 Task: In the Contact  AlexaDavis113@warnermedia.com, Create email and send with subject: 'Step into the Future: Discover Our Cutting-Edge Solution', and with mail content 'Hello,_x000D_
Welcome to a new era of excellence. Discover the tools and resources that will redefine your industry and set you on a path to greatness._x000D_
Thanks & Regards', attach the document: Proposal.doc and insert image: visitingcard.jpg. Below Thanks & Regards, write snapchat and insert the URL: 'www.snapchat.com'. Mark checkbox to create task to follow up : In 3 business days . Logged in from softage.3@softage.net
Action: Mouse moved to (68, 76)
Screenshot: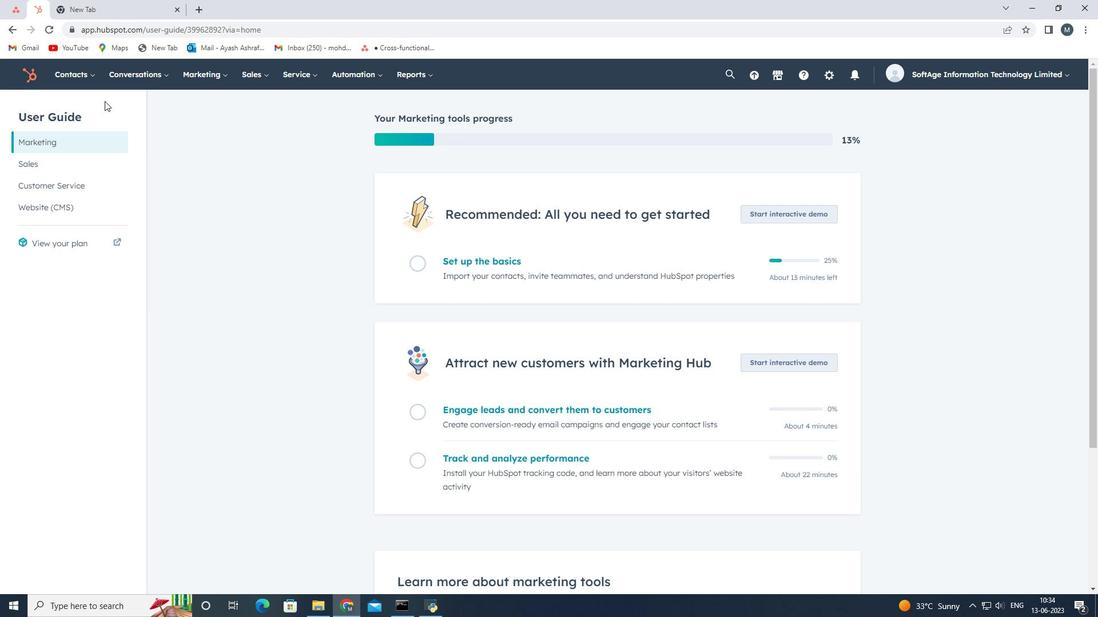 
Action: Mouse pressed left at (68, 76)
Screenshot: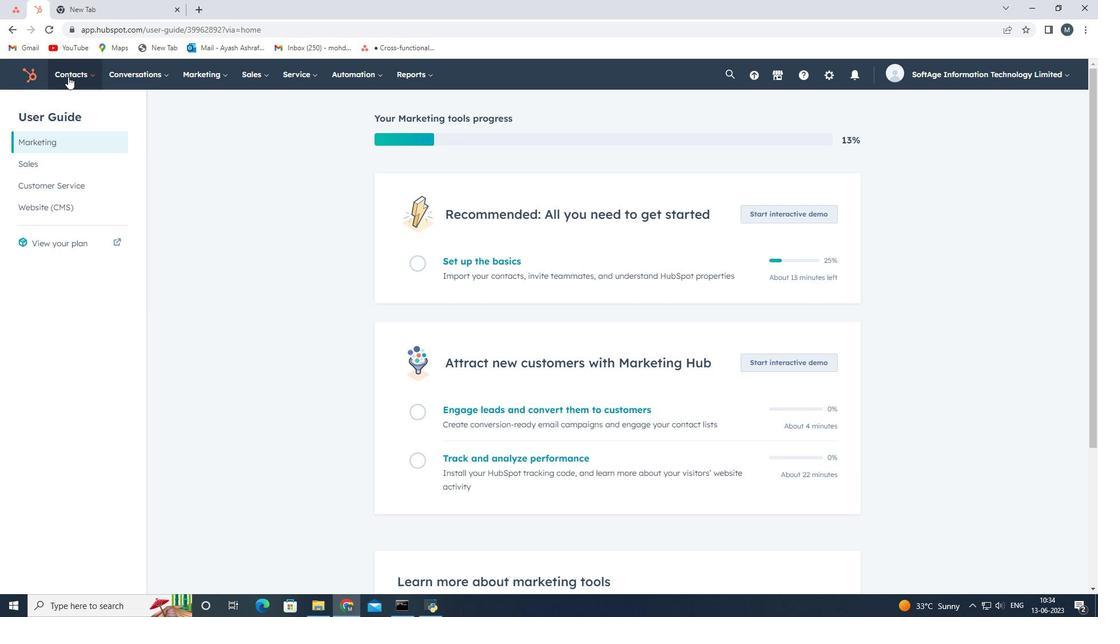 
Action: Mouse moved to (70, 107)
Screenshot: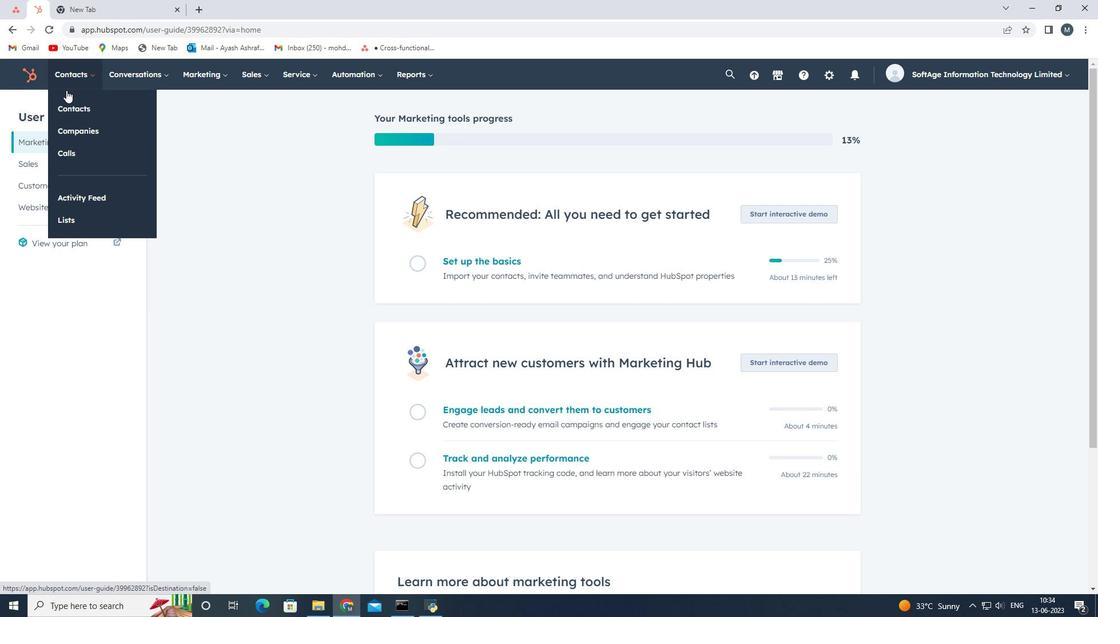 
Action: Mouse pressed left at (70, 107)
Screenshot: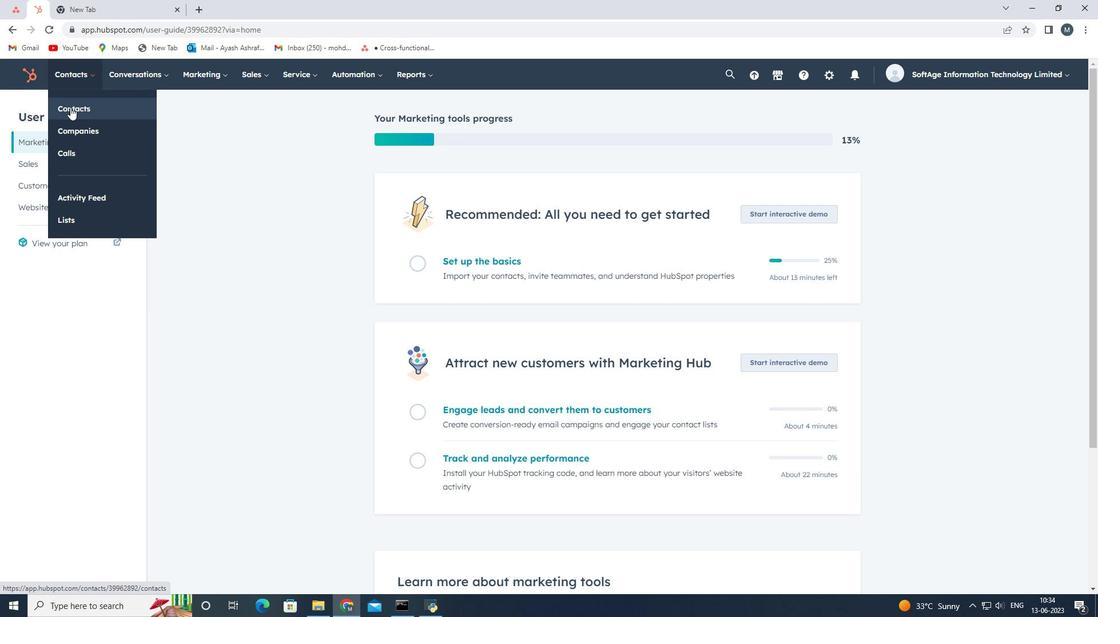 
Action: Mouse moved to (97, 203)
Screenshot: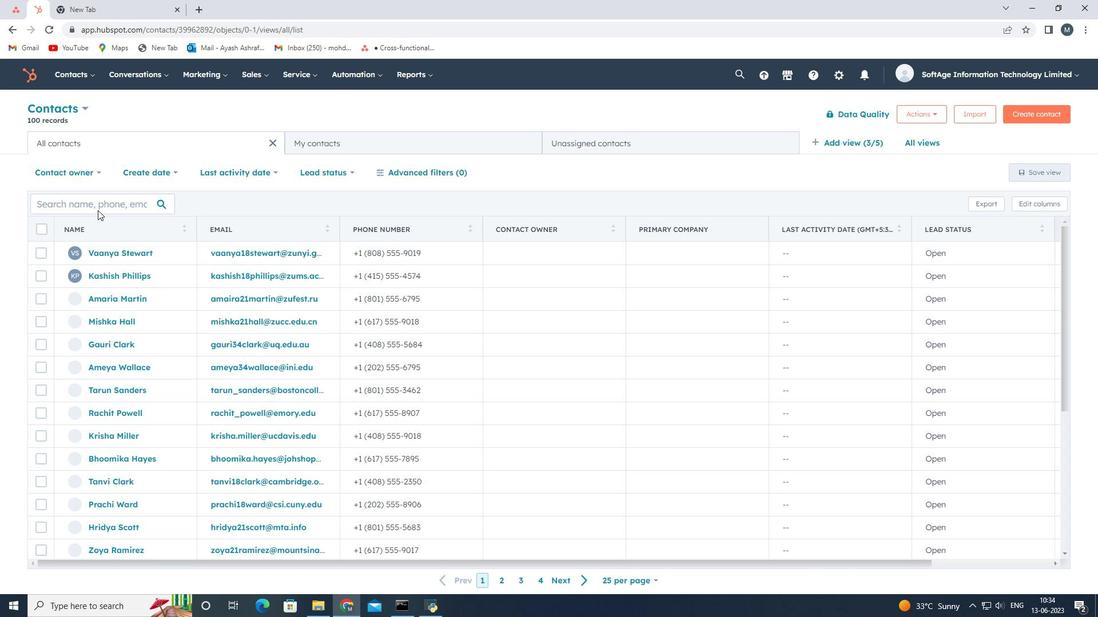 
Action: Mouse pressed left at (97, 203)
Screenshot: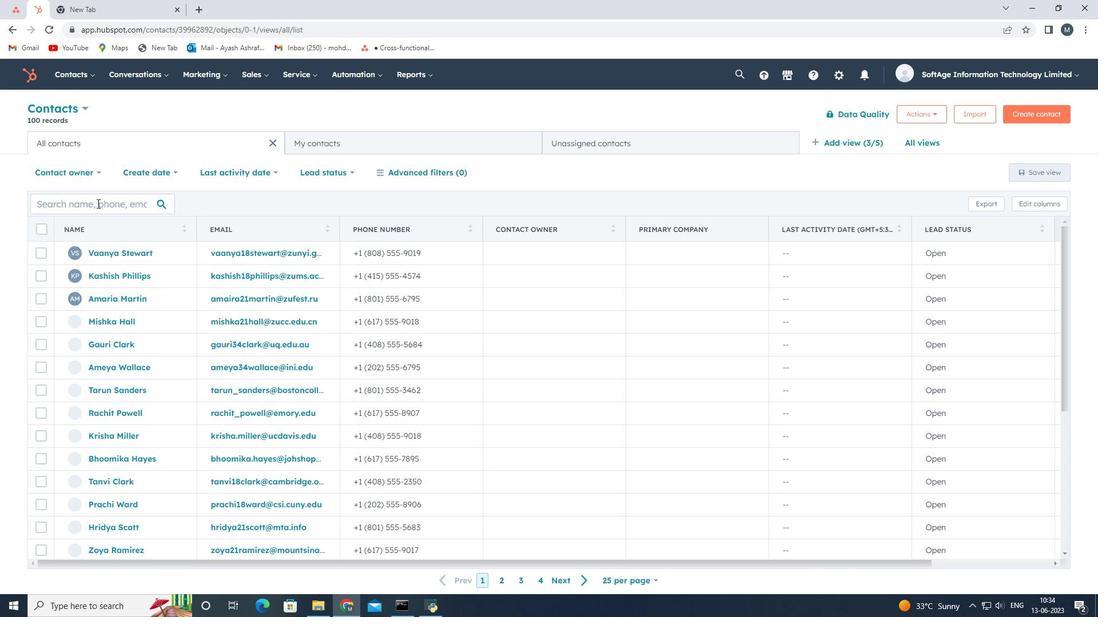 
Action: Key pressed <Key.shift>Alexa
Screenshot: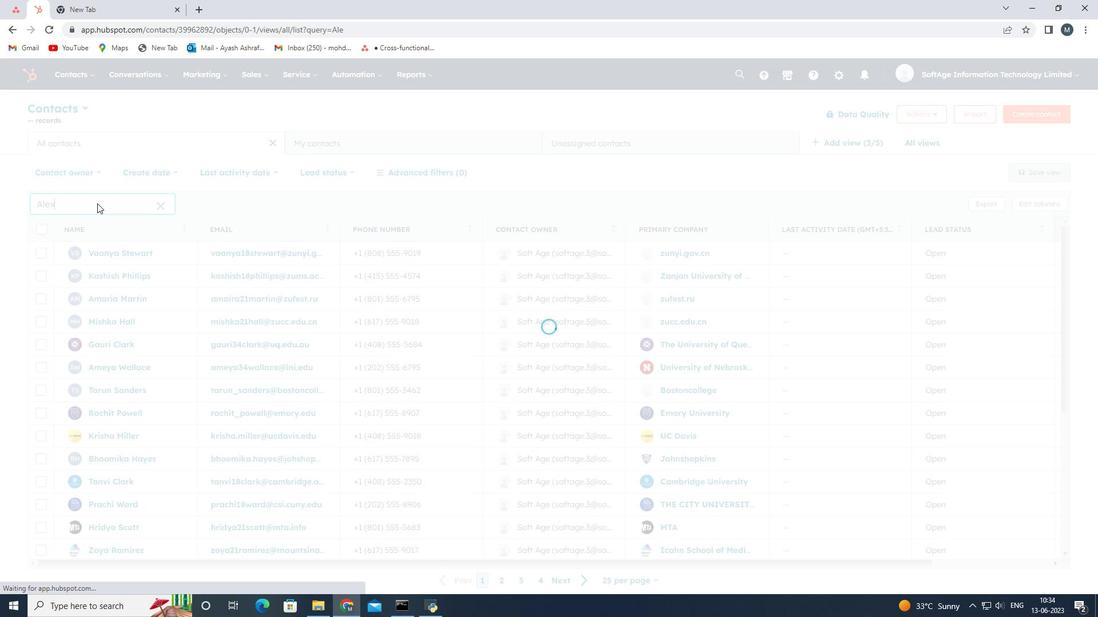 
Action: Mouse moved to (101, 279)
Screenshot: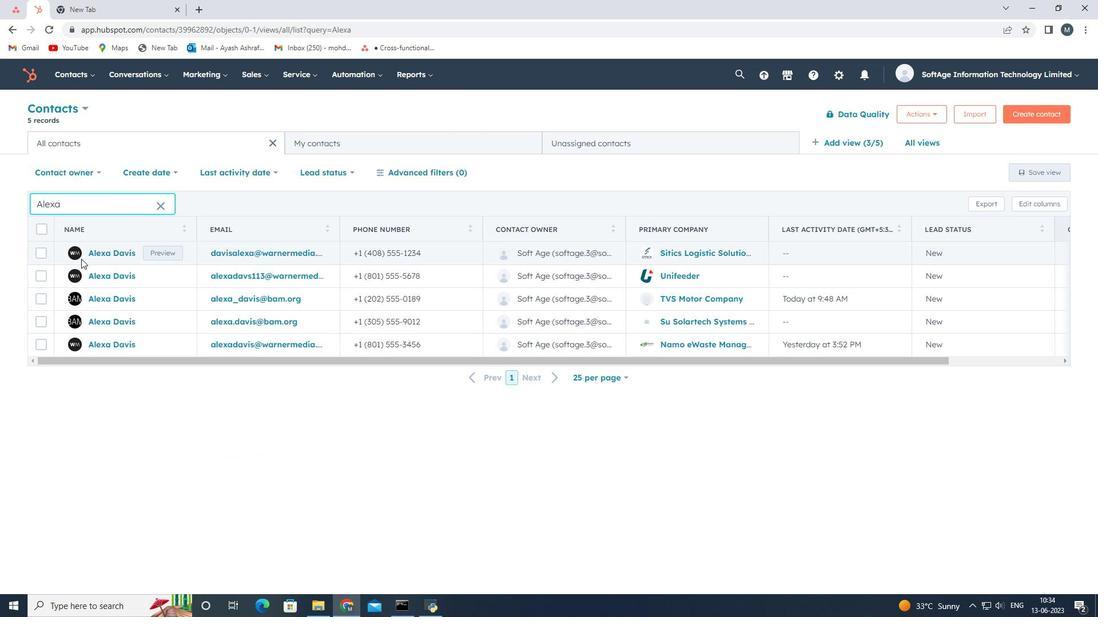 
Action: Mouse pressed left at (101, 279)
Screenshot: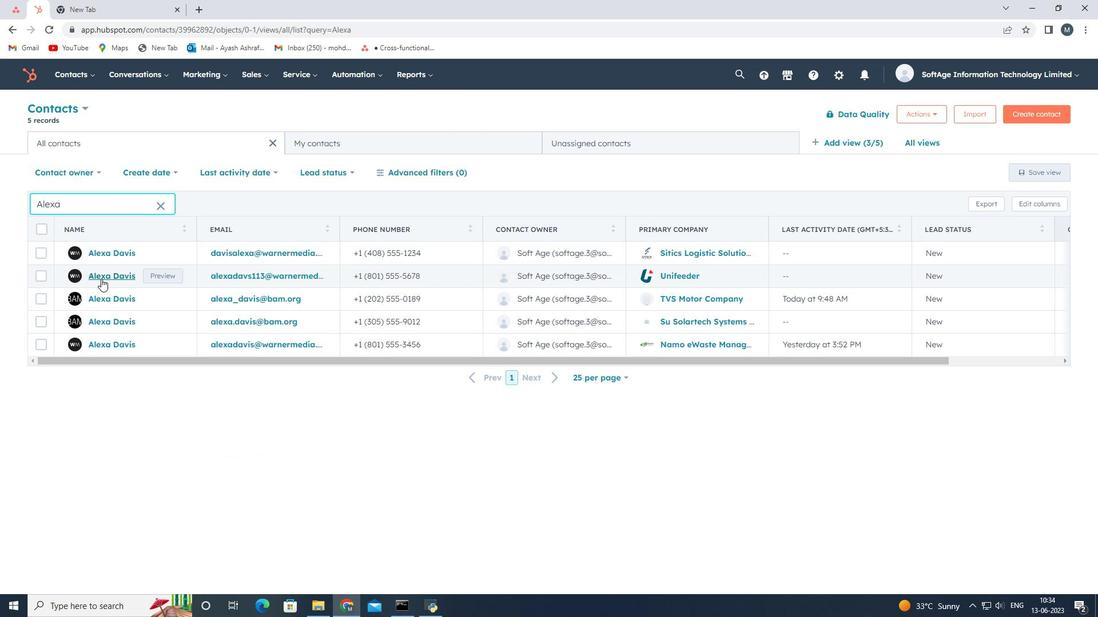 
Action: Mouse moved to (101, 279)
Screenshot: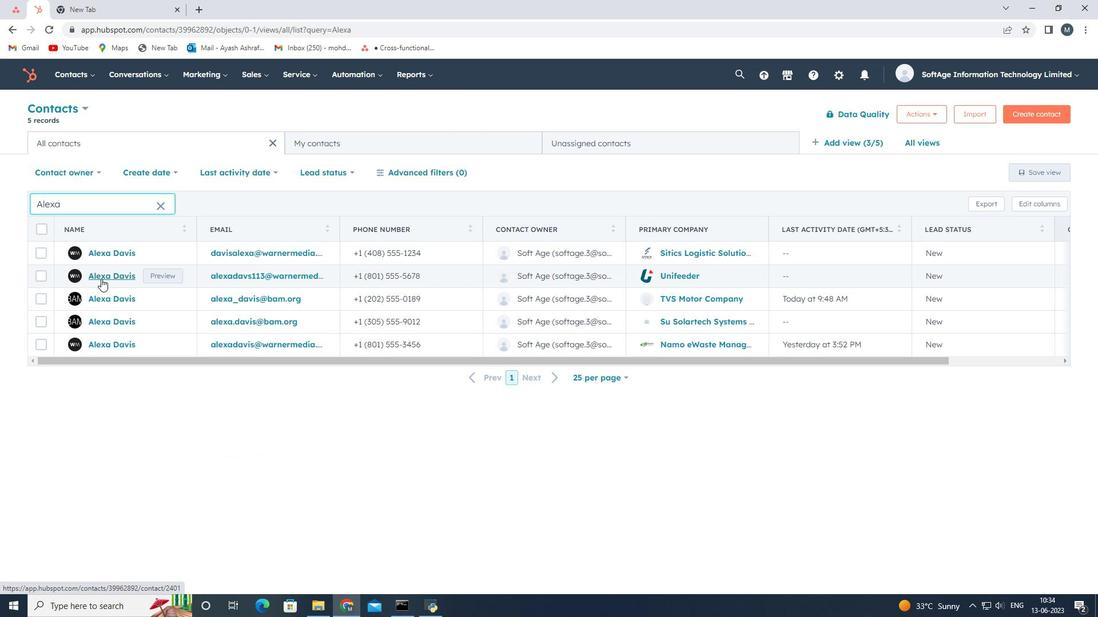 
Action: Mouse pressed left at (101, 279)
Screenshot: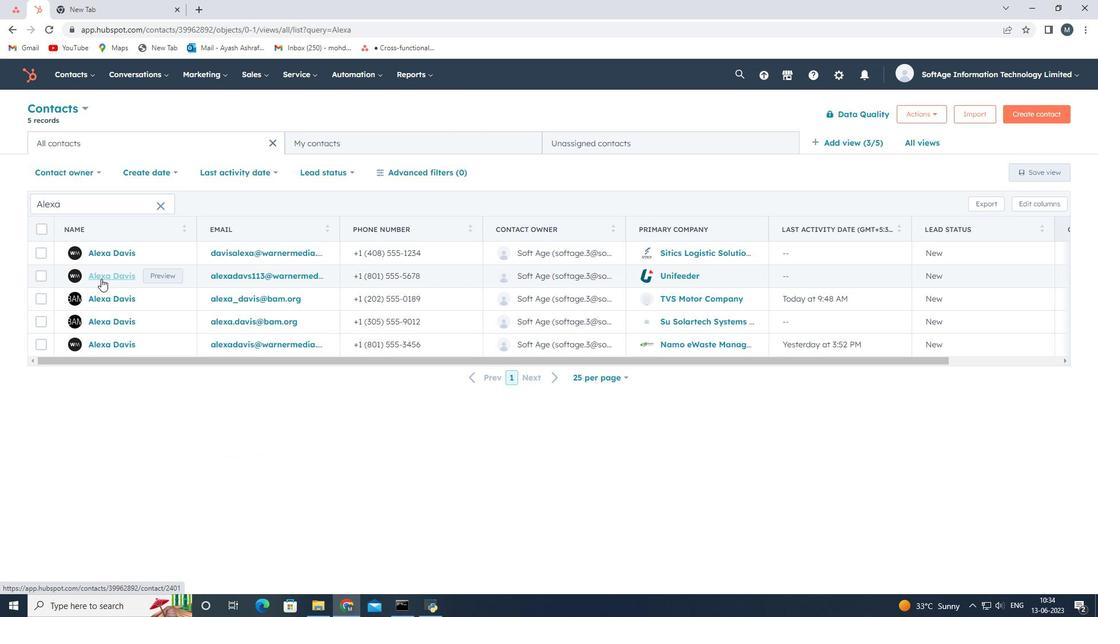 
Action: Mouse moved to (74, 203)
Screenshot: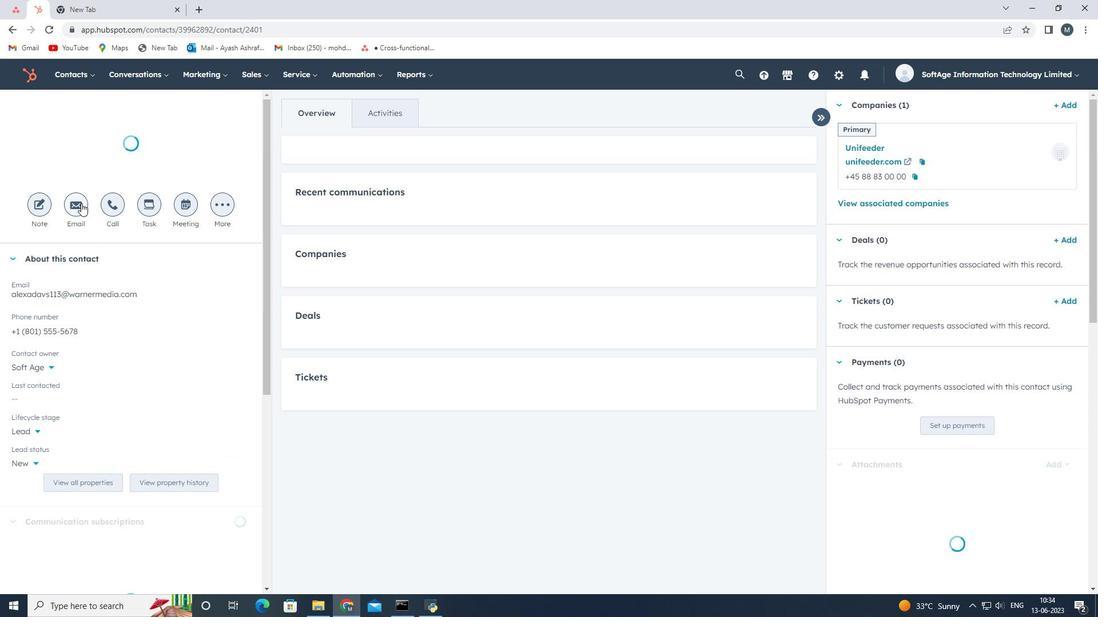
Action: Mouse pressed left at (74, 203)
Screenshot: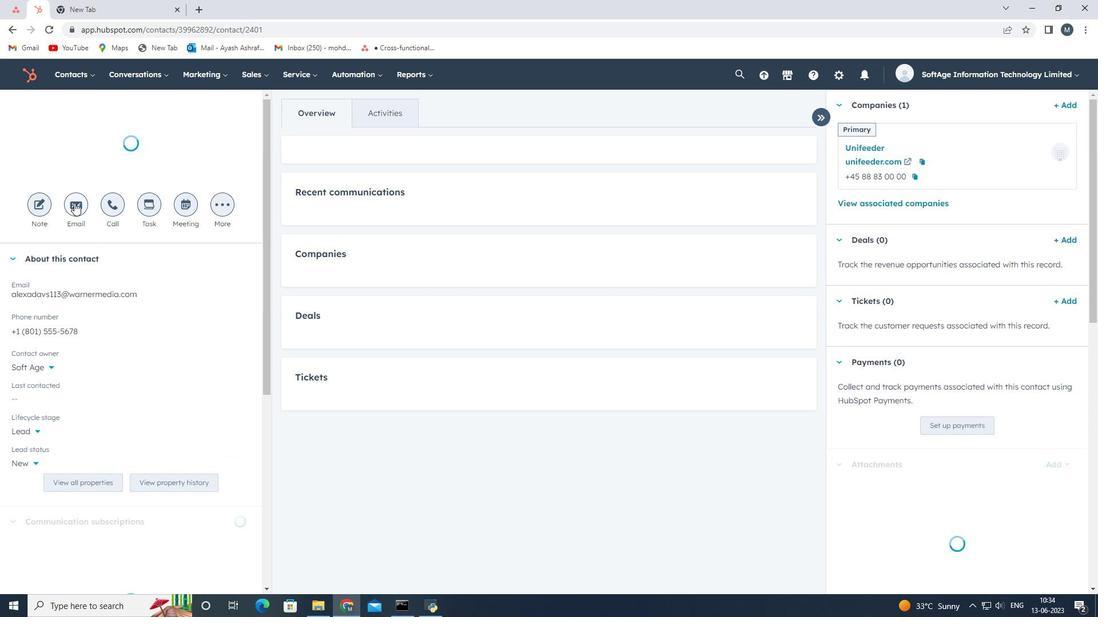 
Action: Mouse moved to (965, 292)
Screenshot: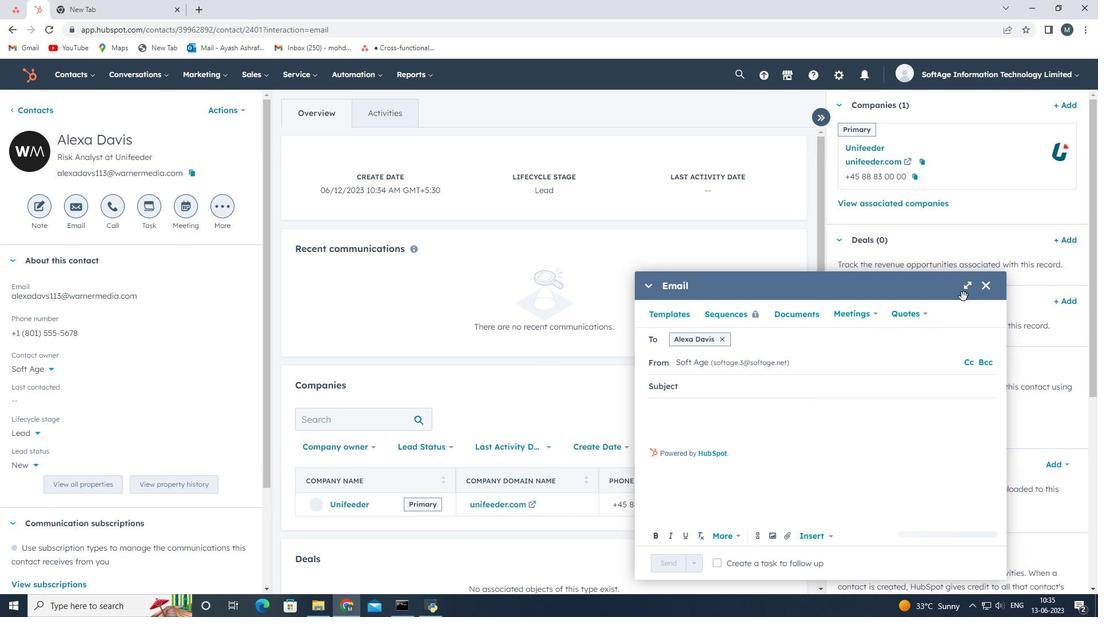 
Action: Mouse pressed left at (965, 292)
Screenshot: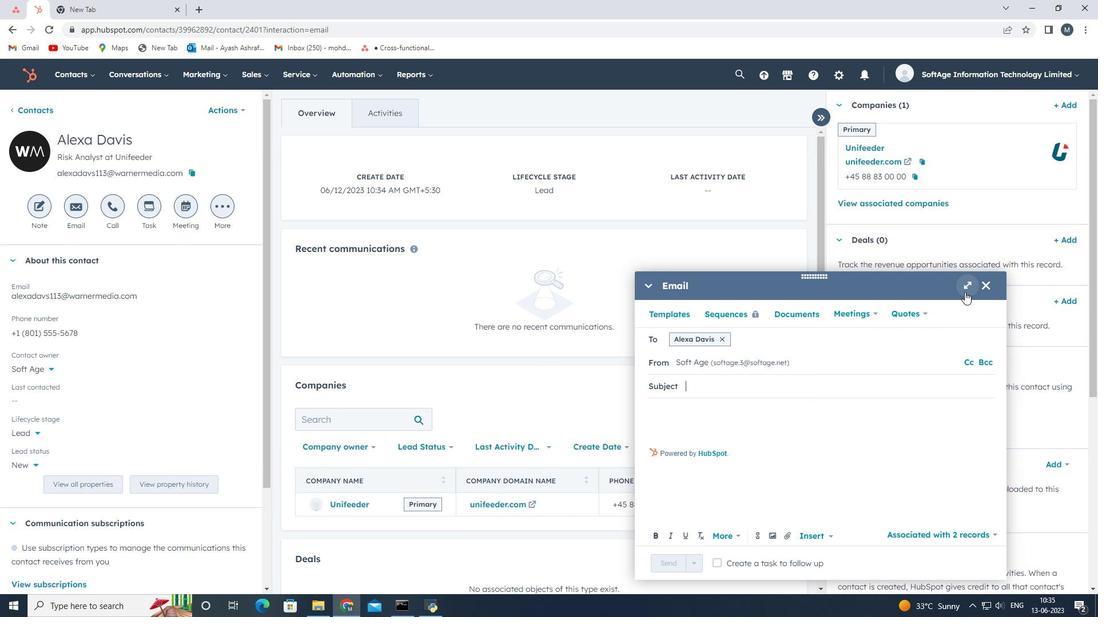 
Action: Mouse moved to (258, 231)
Screenshot: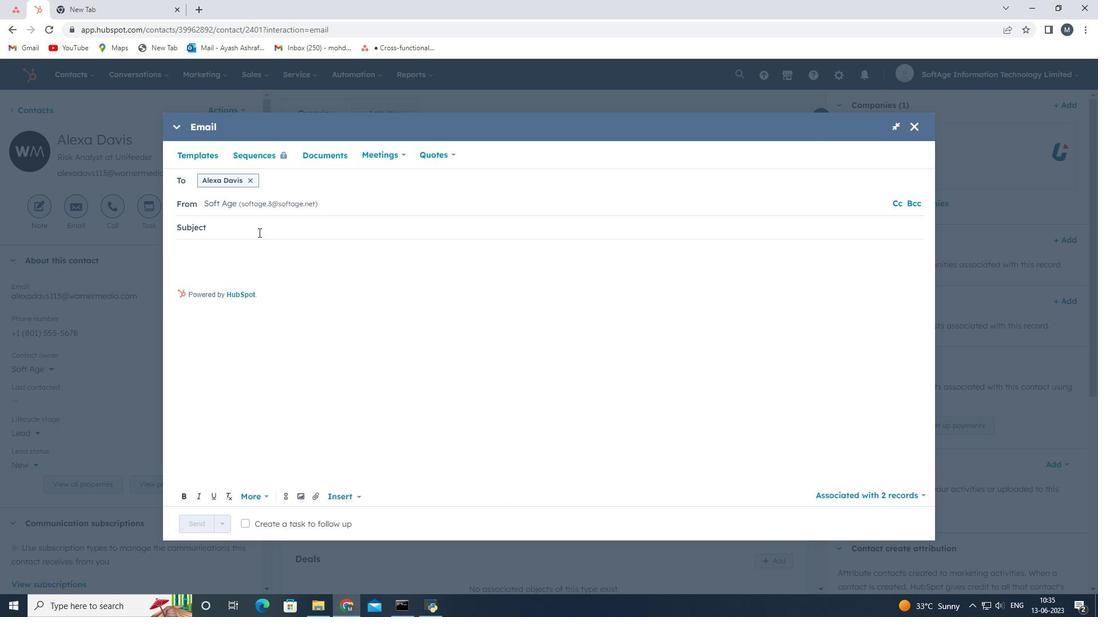 
Action: Key pressed <Key.shift>Step<Key.space>into<Key.space>the<Key.space><Key.shift>Future<Key.shift>:<Key.space><Key.shift>Discover<Key.space><Key.shift>our<Key.space><Key.shift>Cutting-<Key.shift>Edge<Key.space><Key.shift>Solution
Screenshot: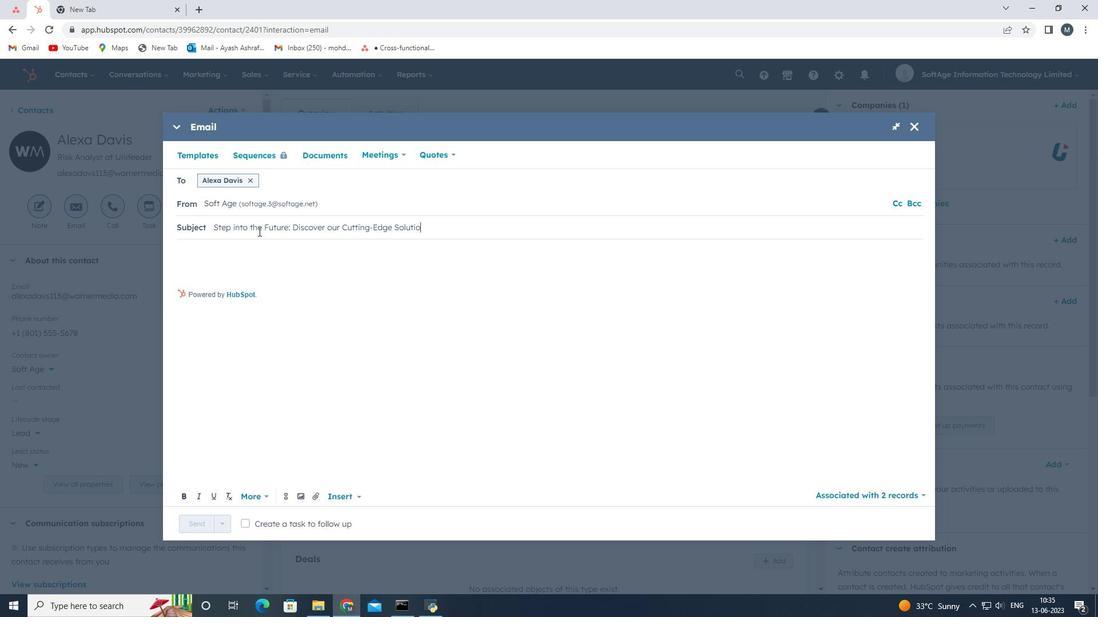 
Action: Mouse moved to (202, 244)
Screenshot: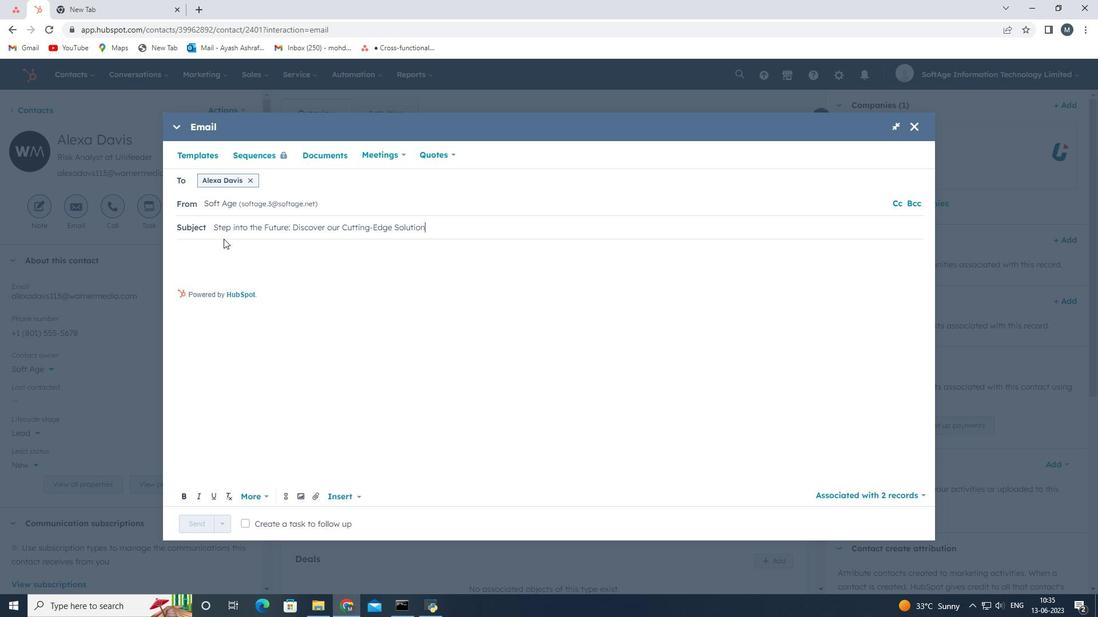 
Action: Mouse pressed left at (202, 244)
Screenshot: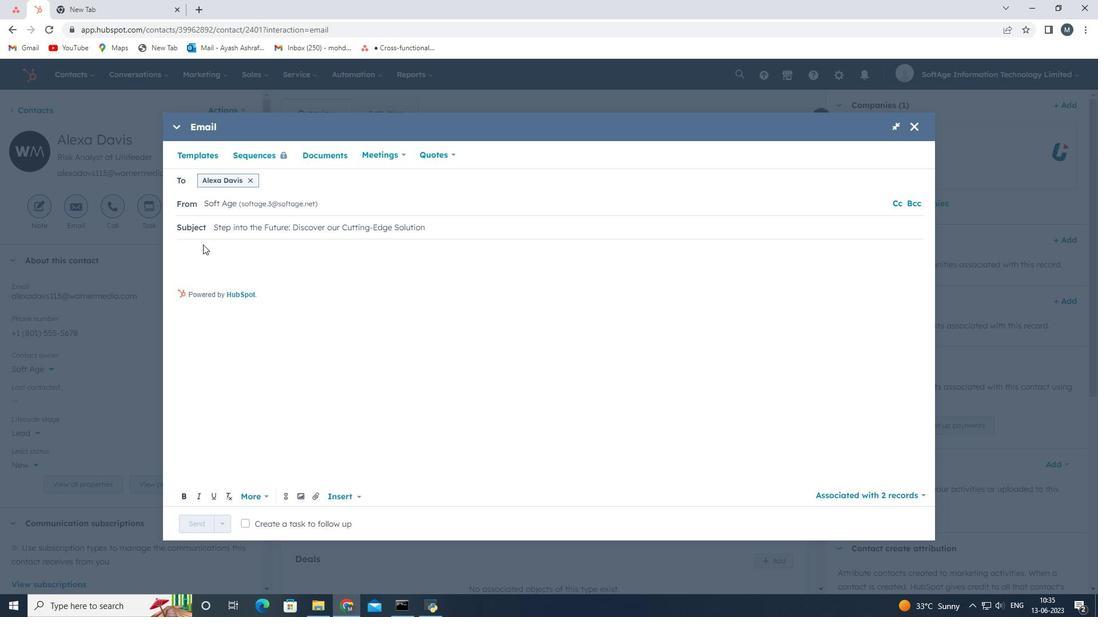 
Action: Mouse moved to (192, 248)
Screenshot: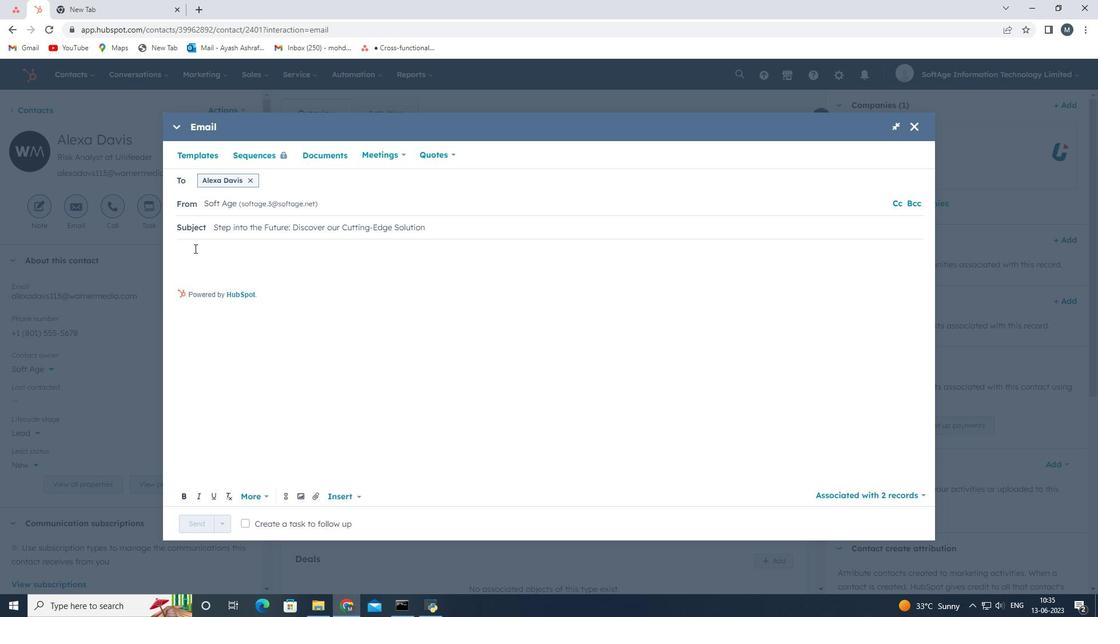 
Action: Mouse pressed left at (192, 248)
Screenshot: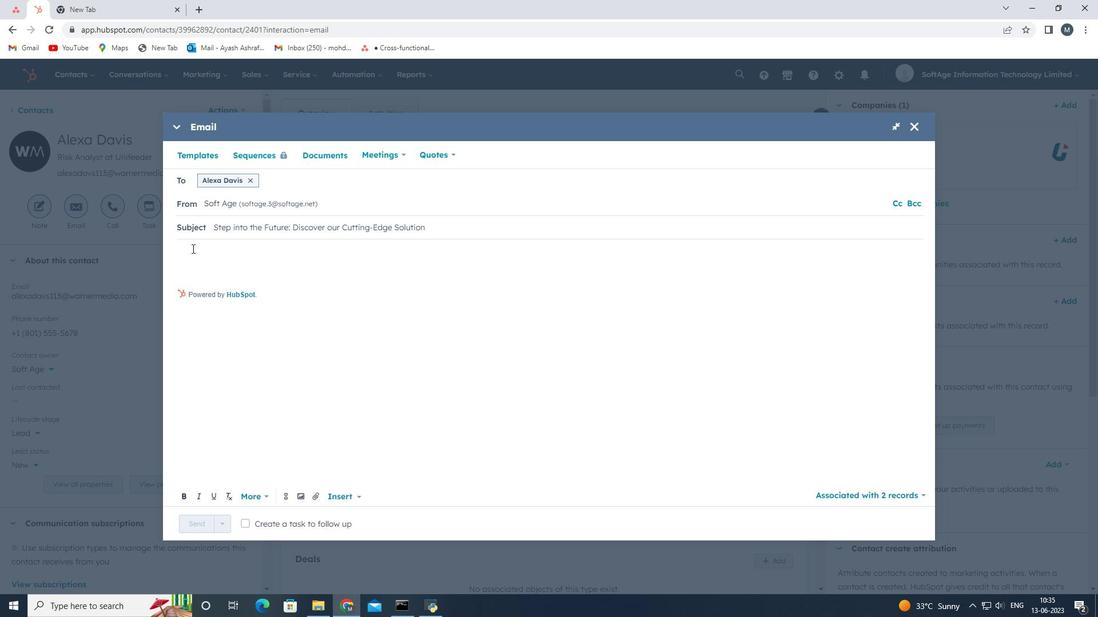 
Action: Key pressed <Key.shift><Key.shift><Key.shift><Key.shift><Key.shift><Key.shift><Key.shift><Key.shift><Key.shift>Hello,<Key.enter><Key.shift>Welcome<Key.space>to<Key.space>a<Key.space>new<Key.space>era<Key.space>of<Key.space>excellence<Key.space><Key.backspace>.<Key.space><Key.shift>Discover<Key.space>the<Key.space>tools<Key.space>and<Key.space>resources<Key.space>that<Key.space>will<Key.space>redefine<Key.space>your<Key.space>industry<Key.space>and<Key.space>set<Key.space>you<Key.space>on<Key.space>a<Key.space>payh<Key.space>to<Key.space>greatness.
Screenshot: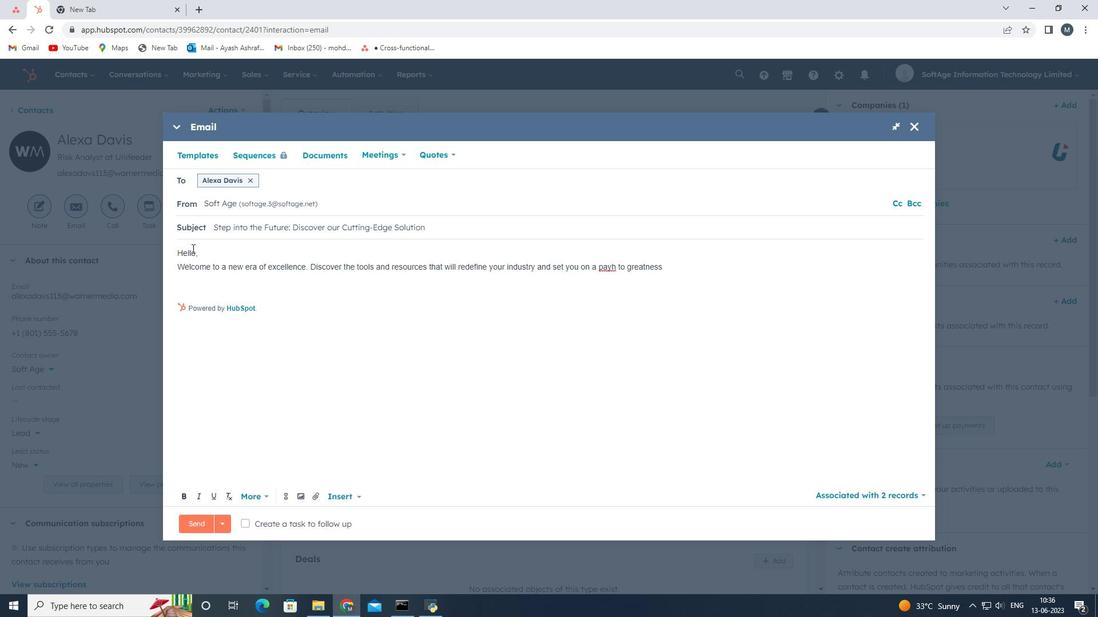 
Action: Mouse moved to (611, 266)
Screenshot: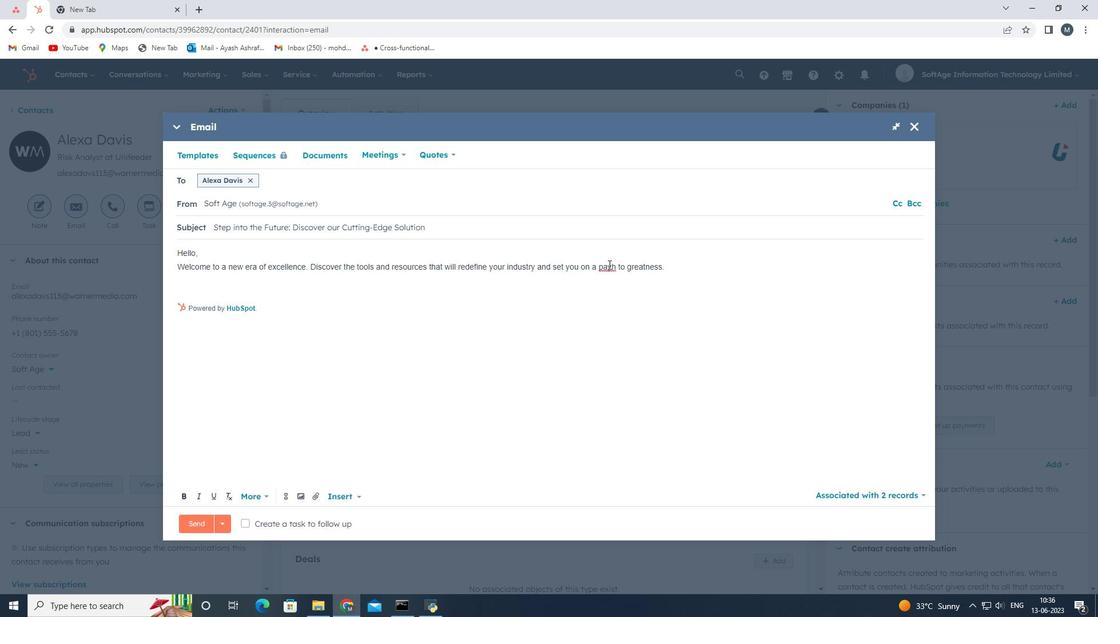 
Action: Mouse pressed left at (611, 266)
Screenshot: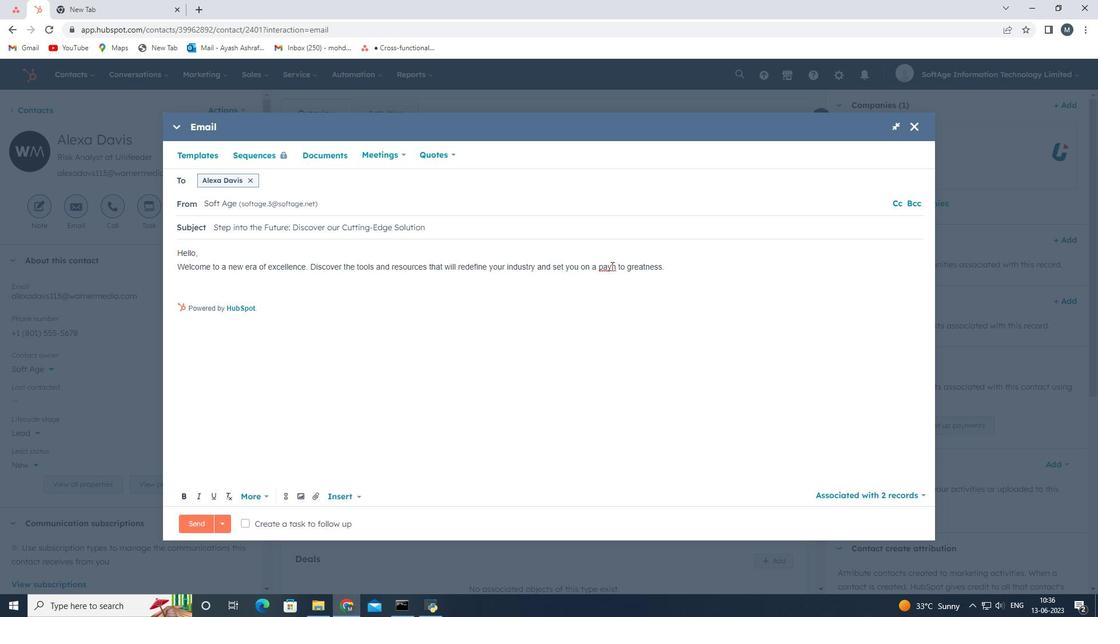 
Action: Mouse moved to (614, 286)
Screenshot: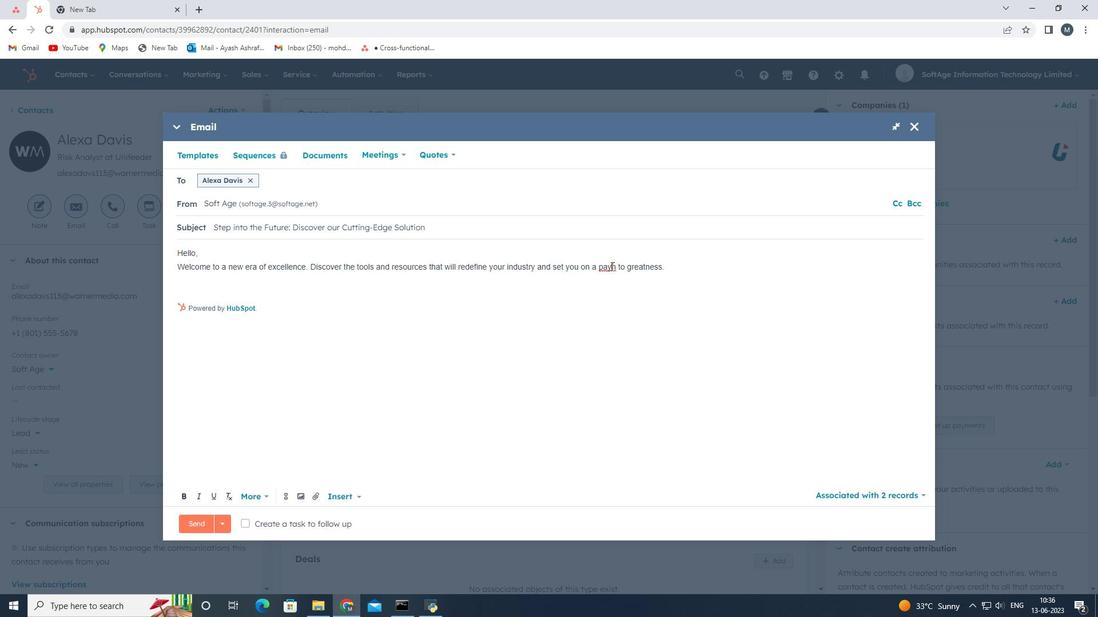 
Action: Key pressed <Key.backspace>t
Screenshot: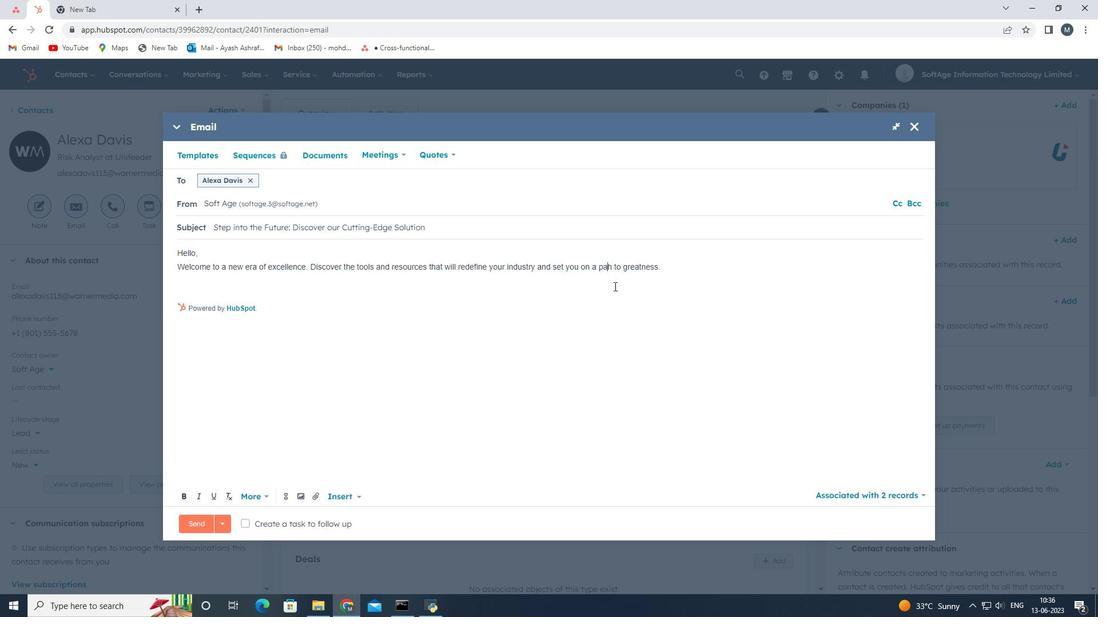 
Action: Mouse moved to (197, 279)
Screenshot: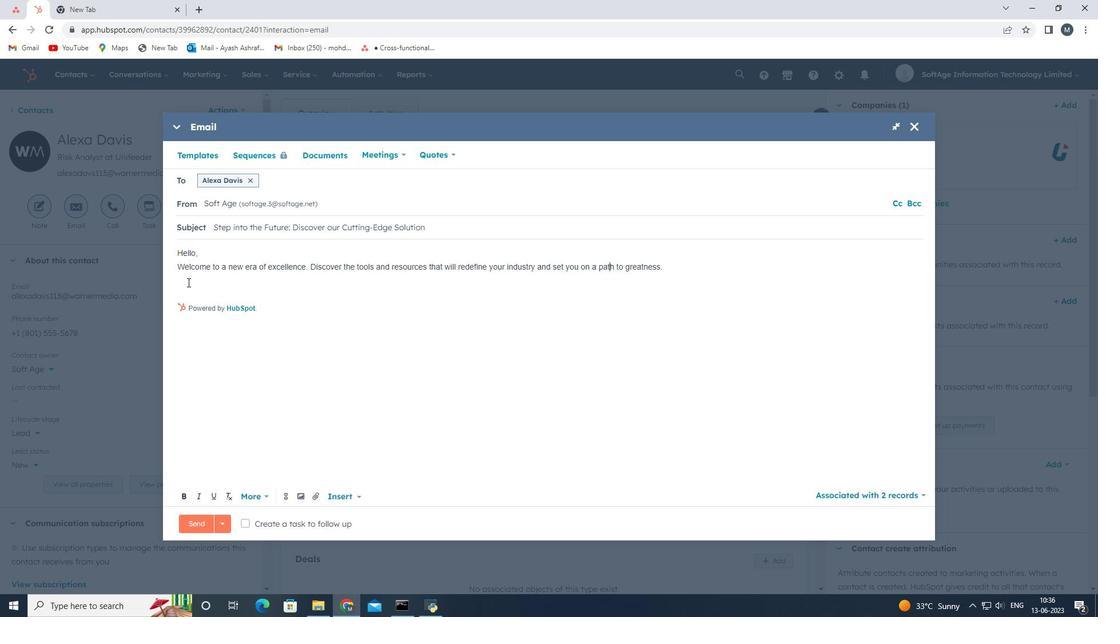 
Action: Mouse pressed left at (197, 279)
Screenshot: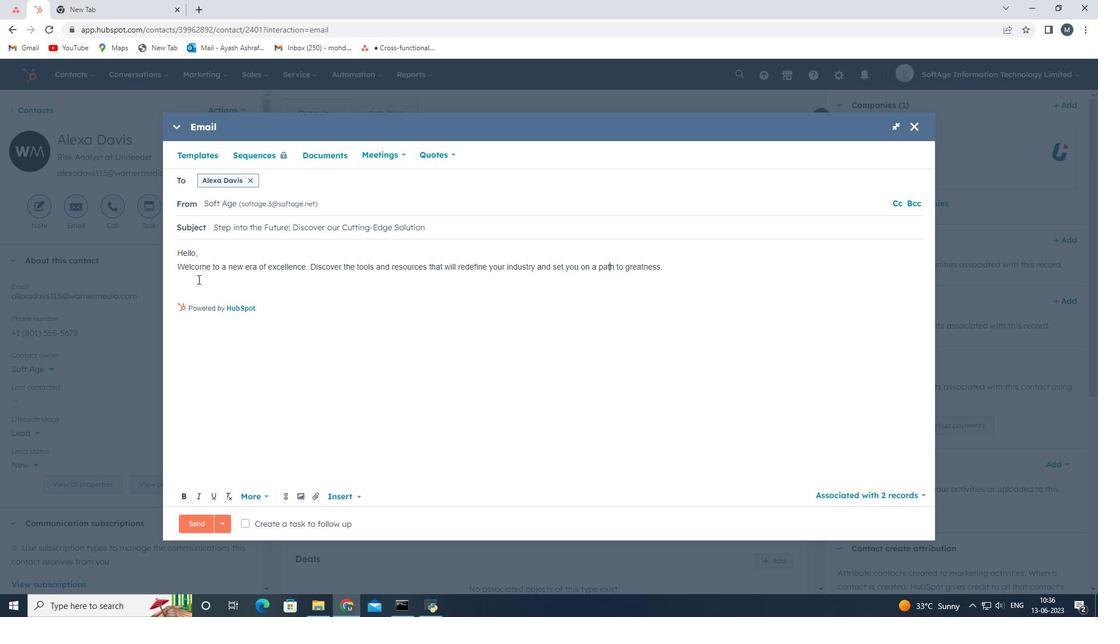 
Action: Key pressed <Key.shift><Key.shift><Key.shift><Key.shift><Key.shift><Key.shift><Key.shift><Key.shift><Key.shift><Key.shift><Key.shift><Key.shift><Key.shift><Key.shift>Thanks<Key.space><Key.shift><Key.shift><Key.shift><Key.shift><Key.shift><Key.shift><Key.shift><Key.shift><Key.shift><Key.shift><Key.shift><Key.shift><Key.shift><Key.shift>&<Key.space><Key.shift>Regards<Key.enter>
Screenshot: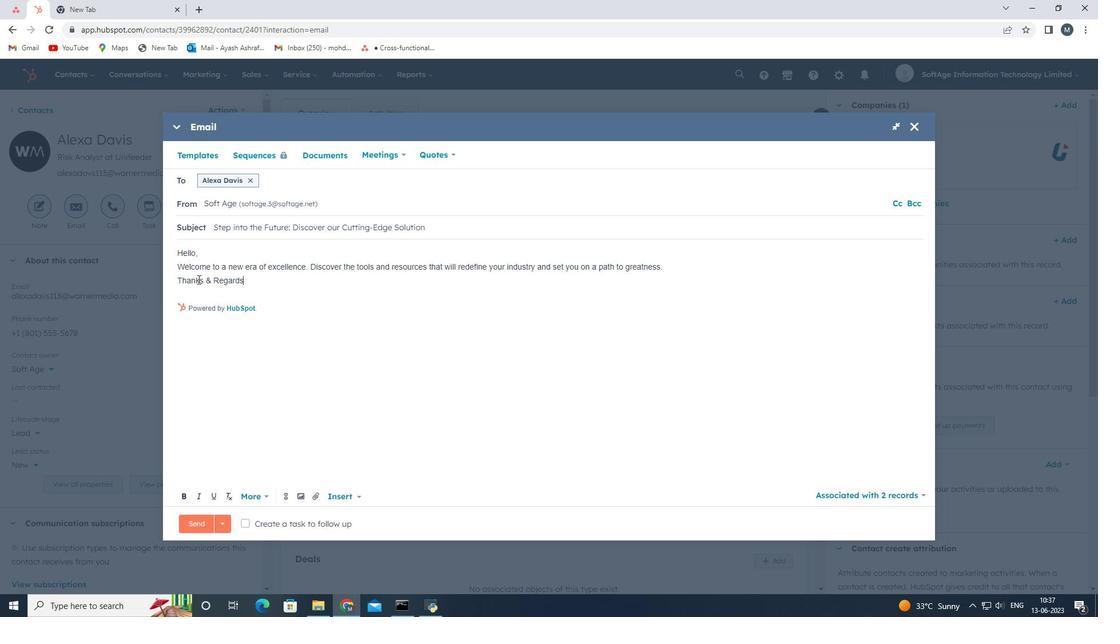 
Action: Mouse moved to (284, 492)
Screenshot: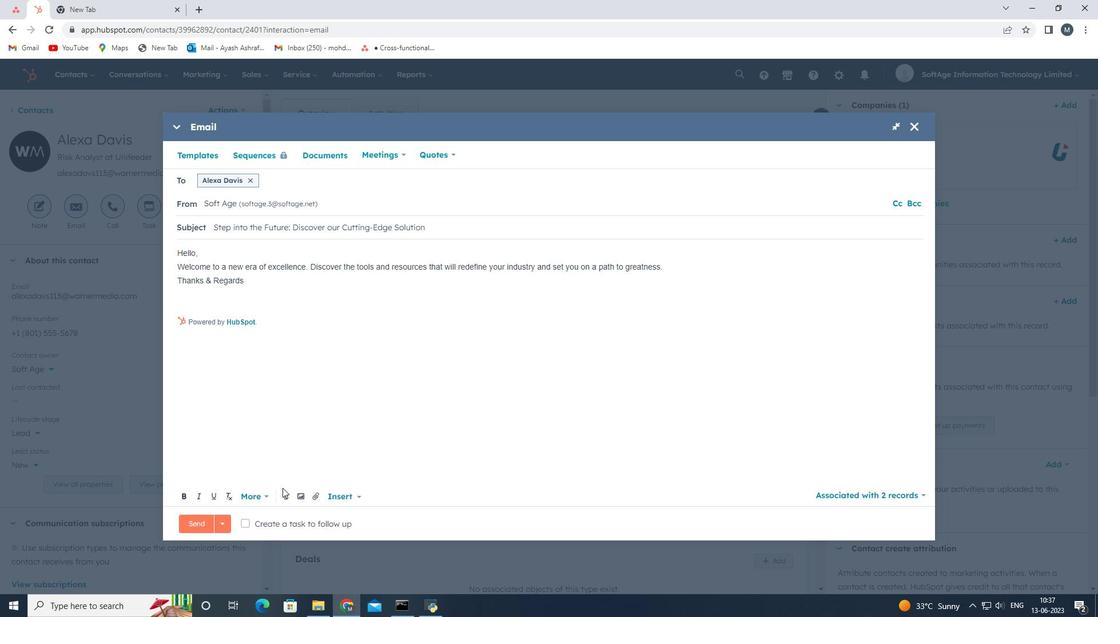 
Action: Mouse pressed left at (284, 492)
Screenshot: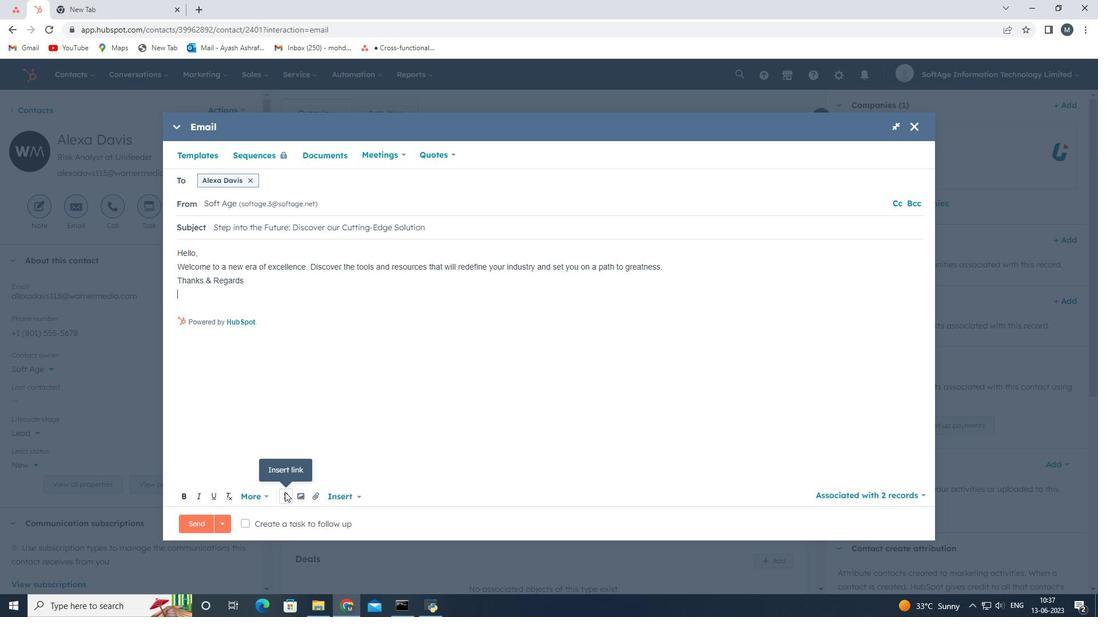 
Action: Mouse moved to (323, 368)
Screenshot: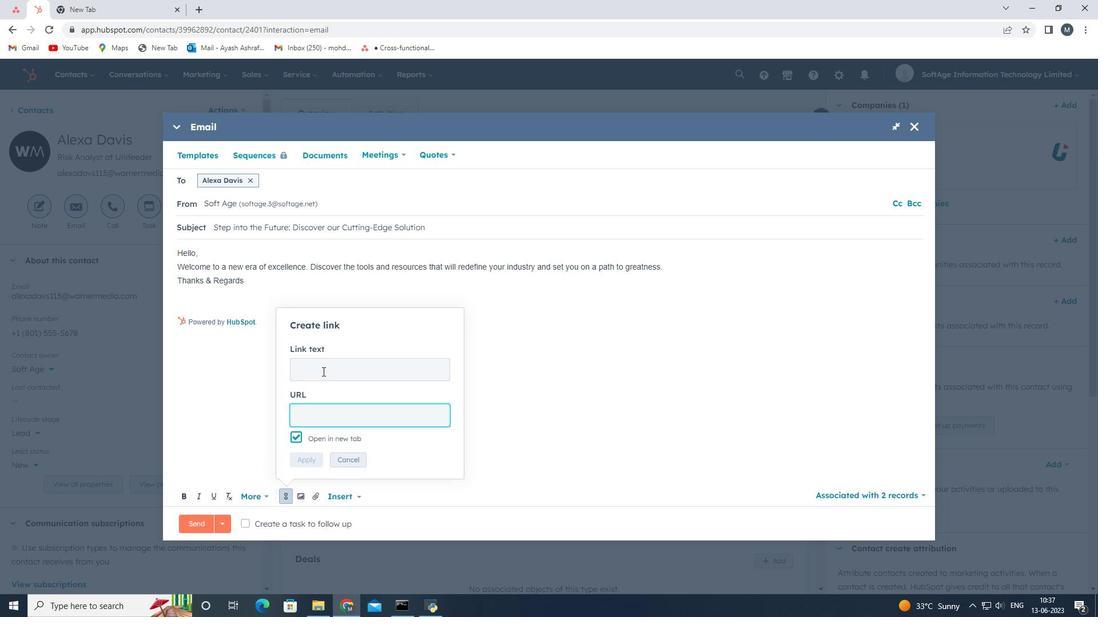 
Action: Mouse pressed left at (323, 368)
Screenshot: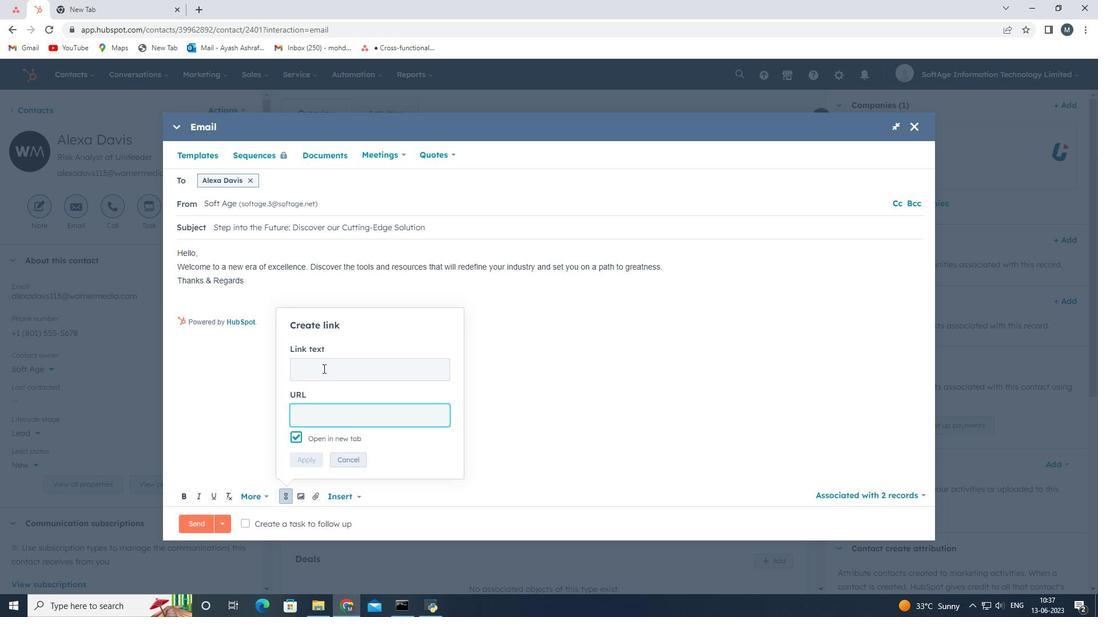 
Action: Key pressed snapchat
Screenshot: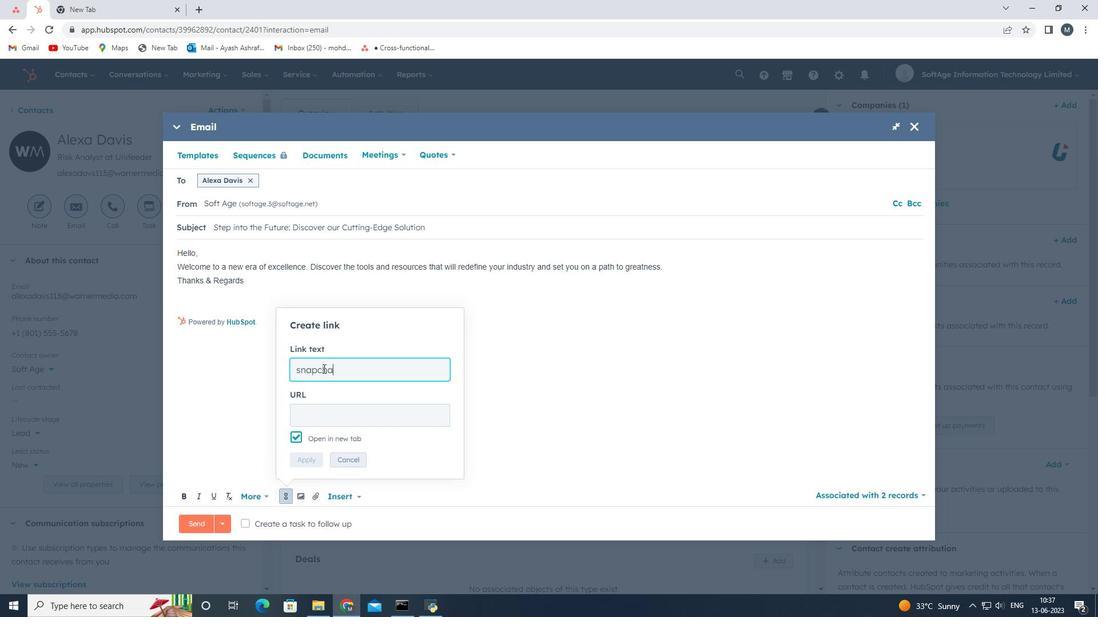
Action: Mouse moved to (336, 412)
Screenshot: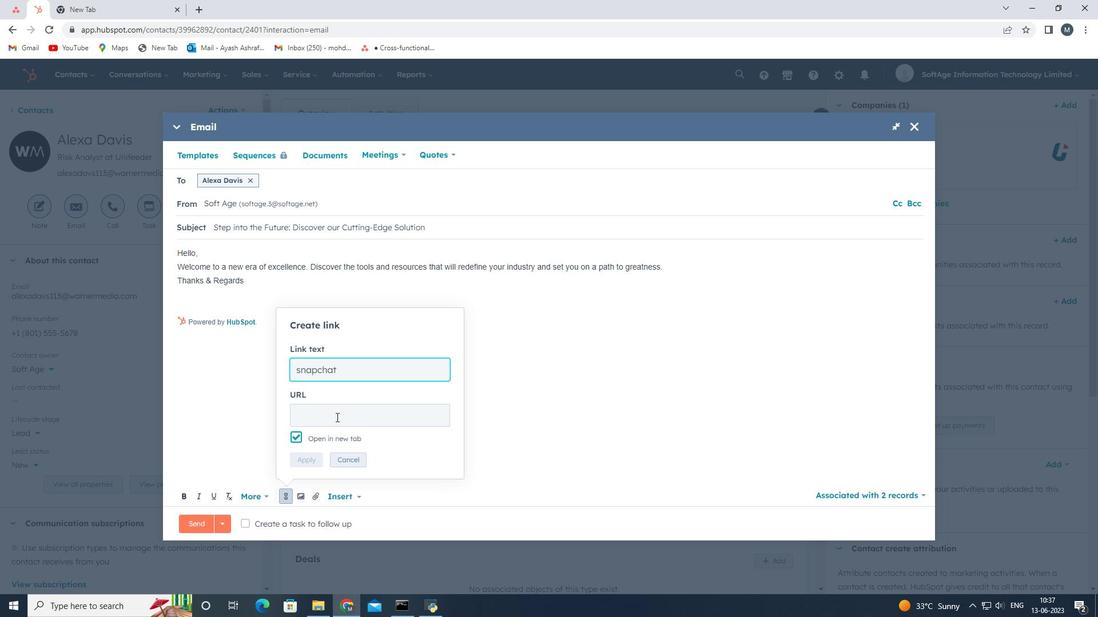 
Action: Mouse pressed left at (336, 412)
Screenshot: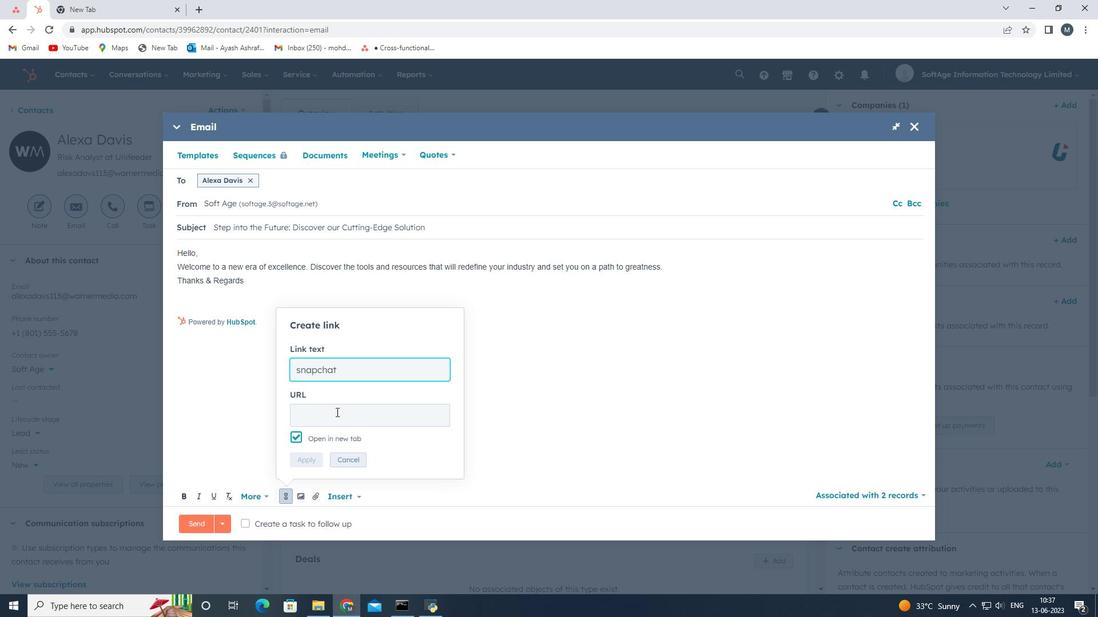 
Action: Key pressed www.snapchat
Screenshot: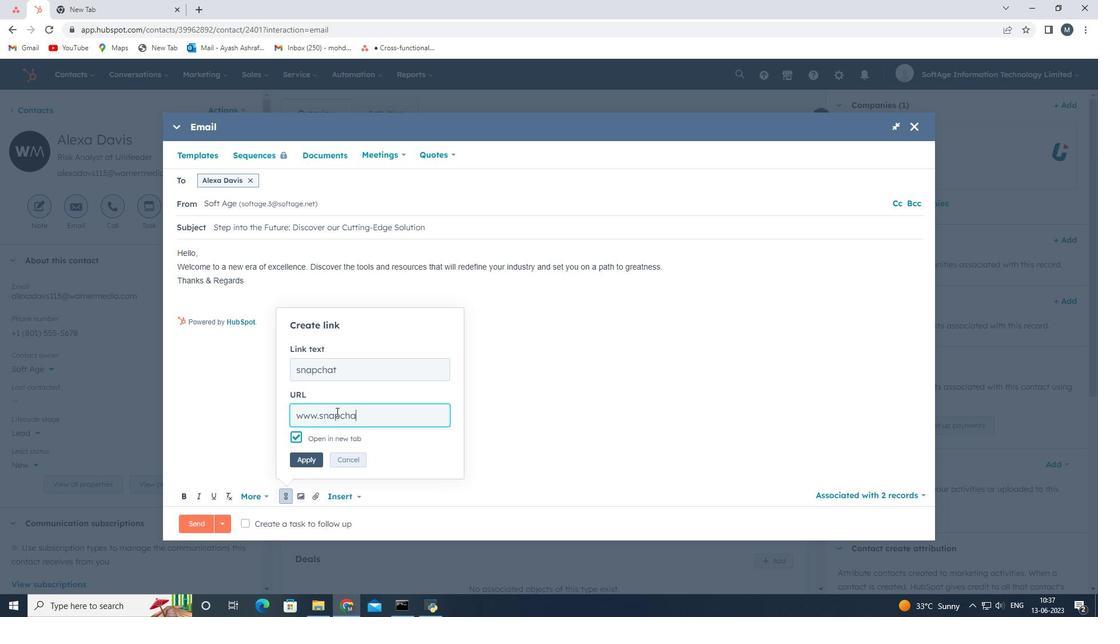 
Action: Mouse moved to (308, 455)
Screenshot: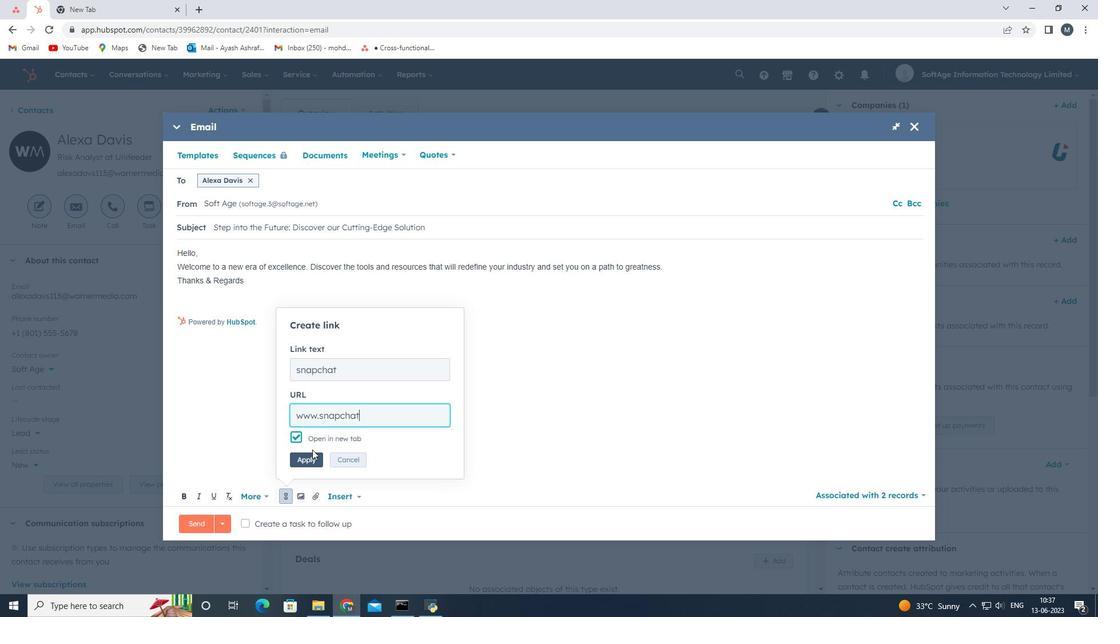 
Action: Mouse pressed left at (308, 455)
Screenshot: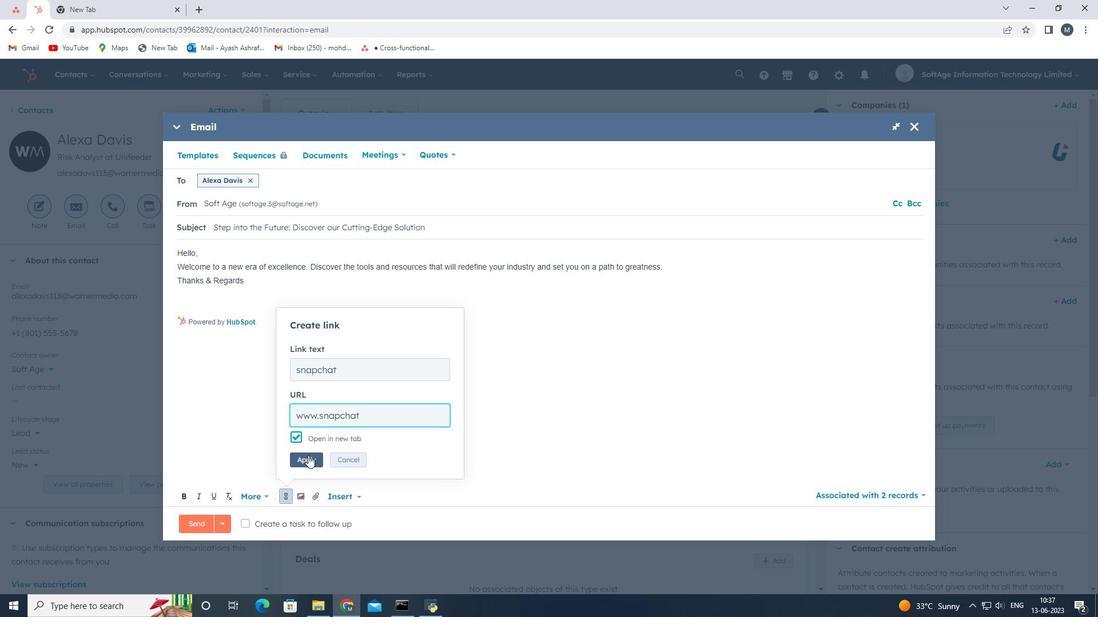 
Action: Mouse moved to (297, 401)
Screenshot: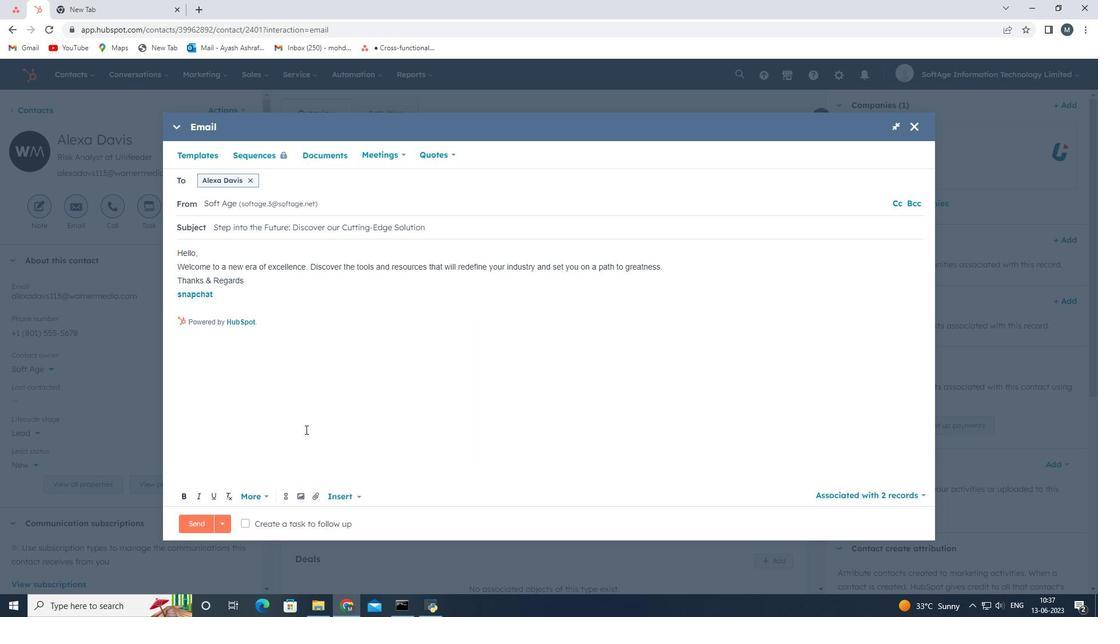 
Action: Key pressed <Key.enter>
Screenshot: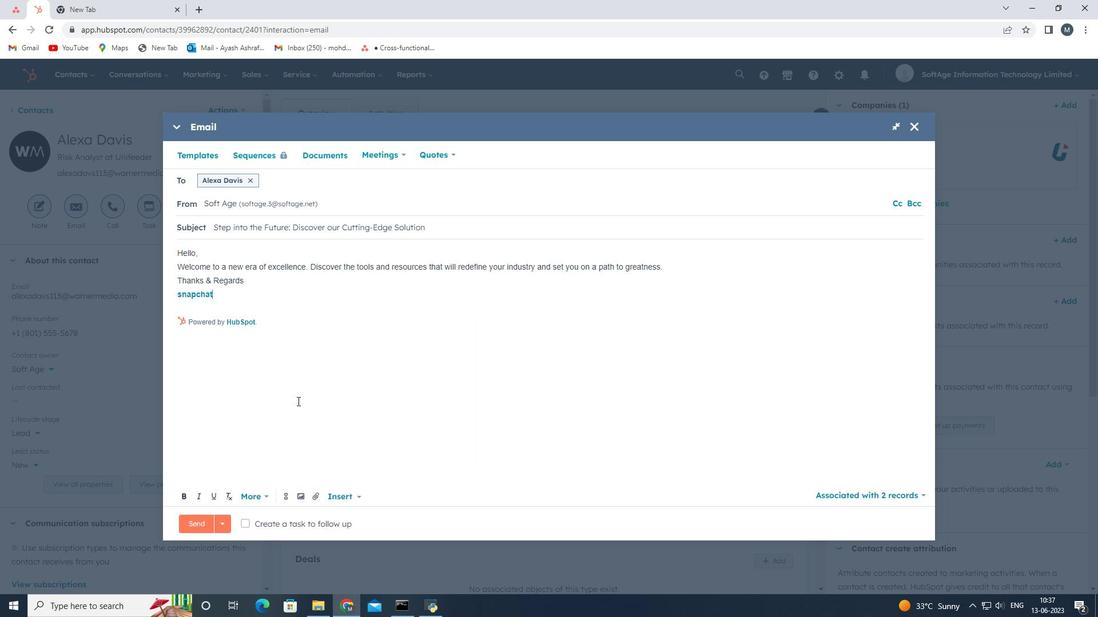 
Action: Mouse moved to (317, 498)
Screenshot: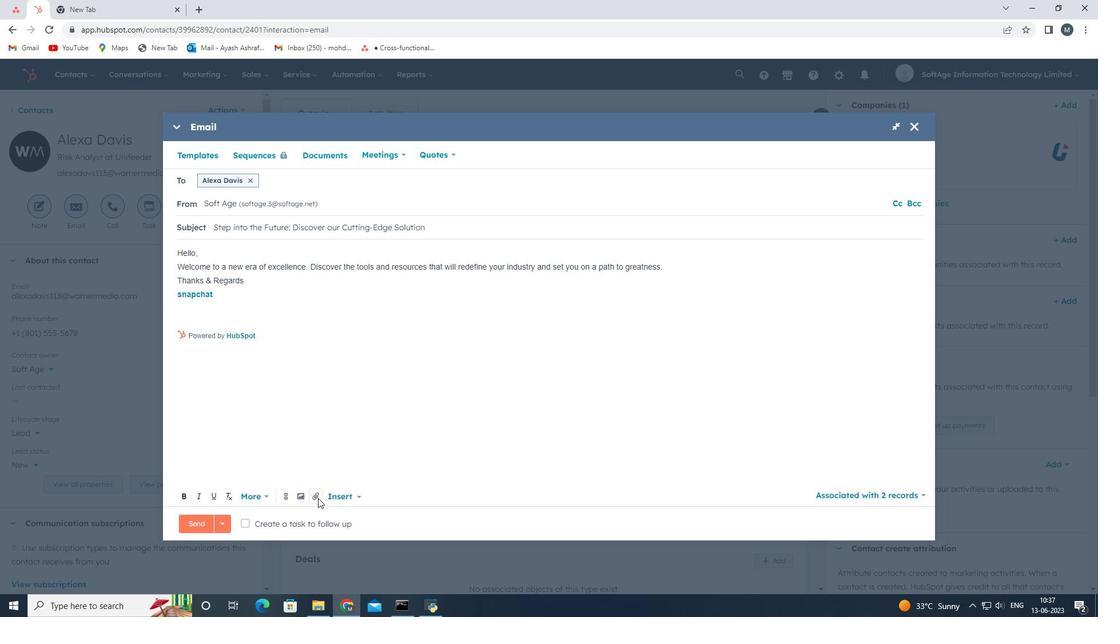 
Action: Mouse pressed left at (317, 498)
Screenshot: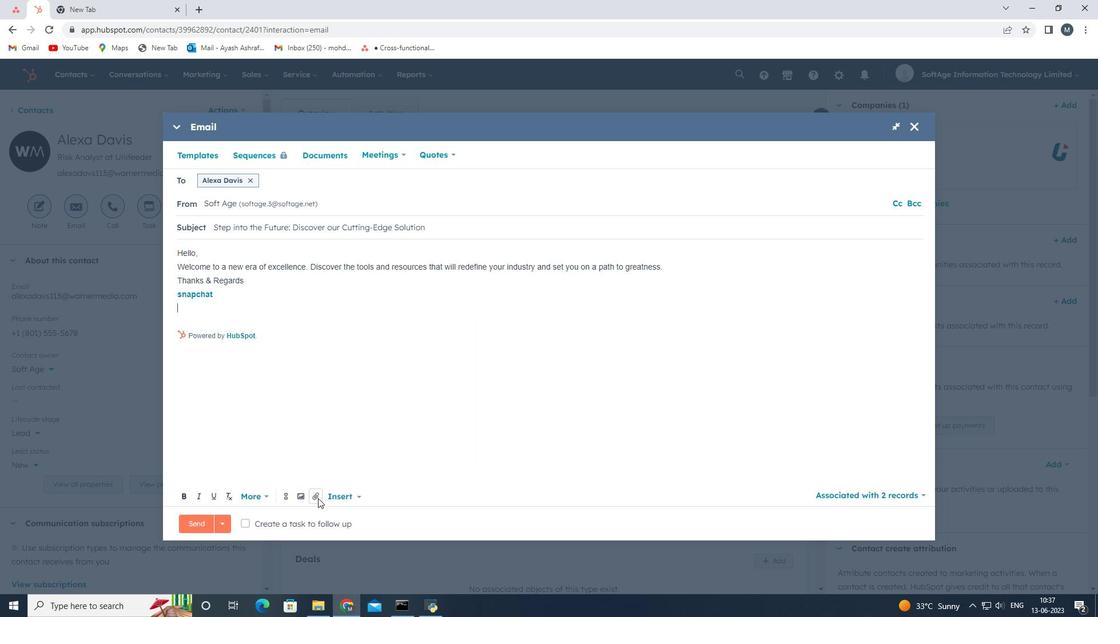 
Action: Mouse moved to (323, 468)
Screenshot: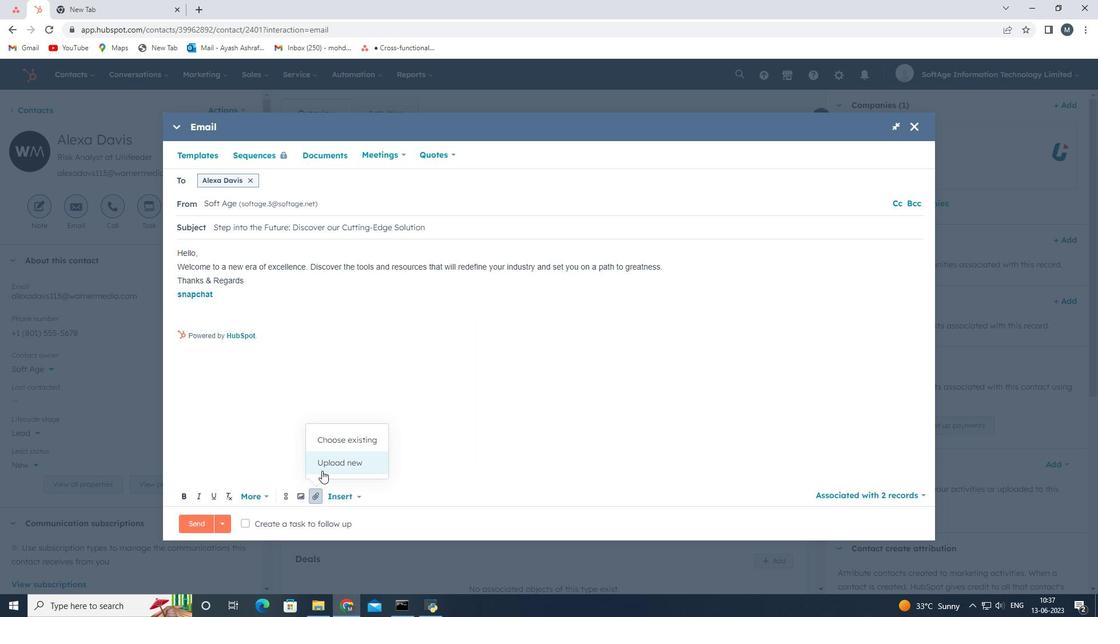 
Action: Mouse pressed left at (323, 468)
Screenshot: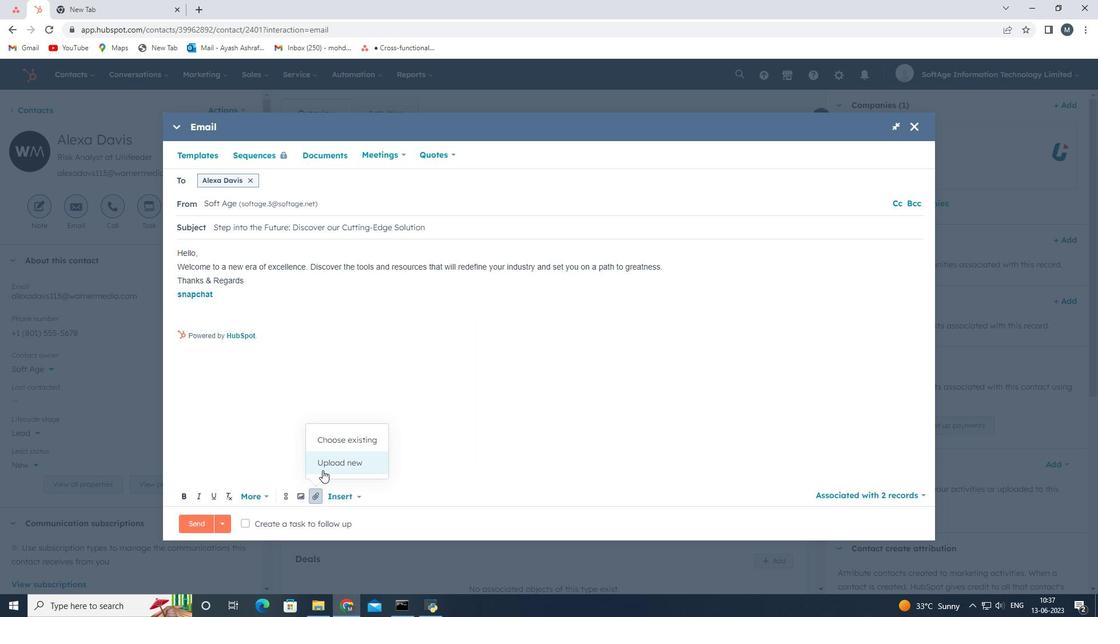 
Action: Mouse moved to (176, 203)
Screenshot: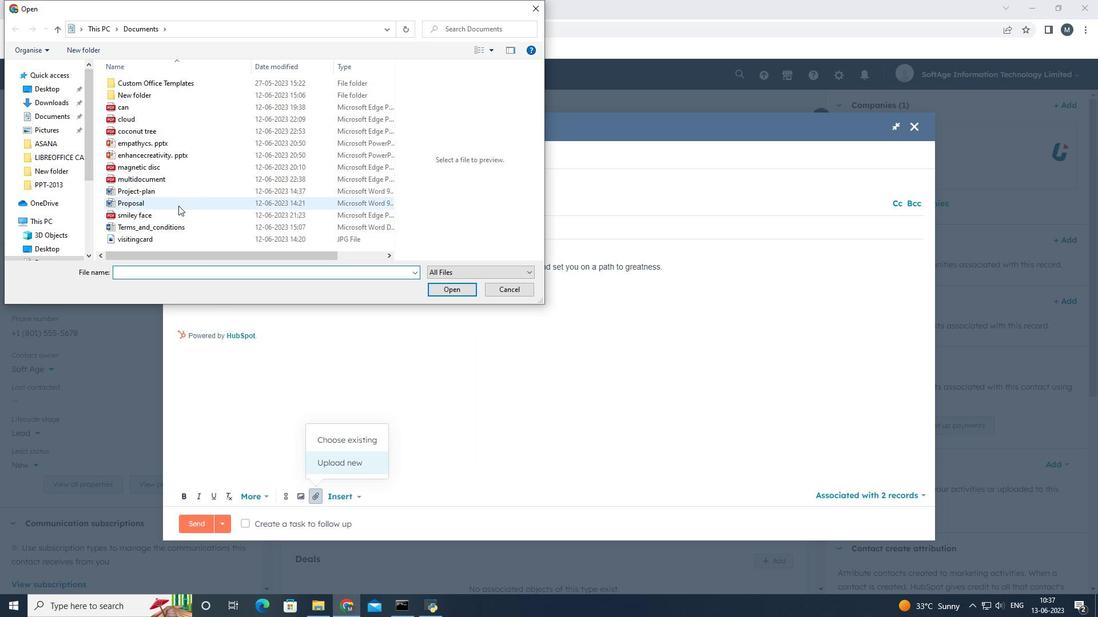 
Action: Mouse pressed left at (176, 203)
Screenshot: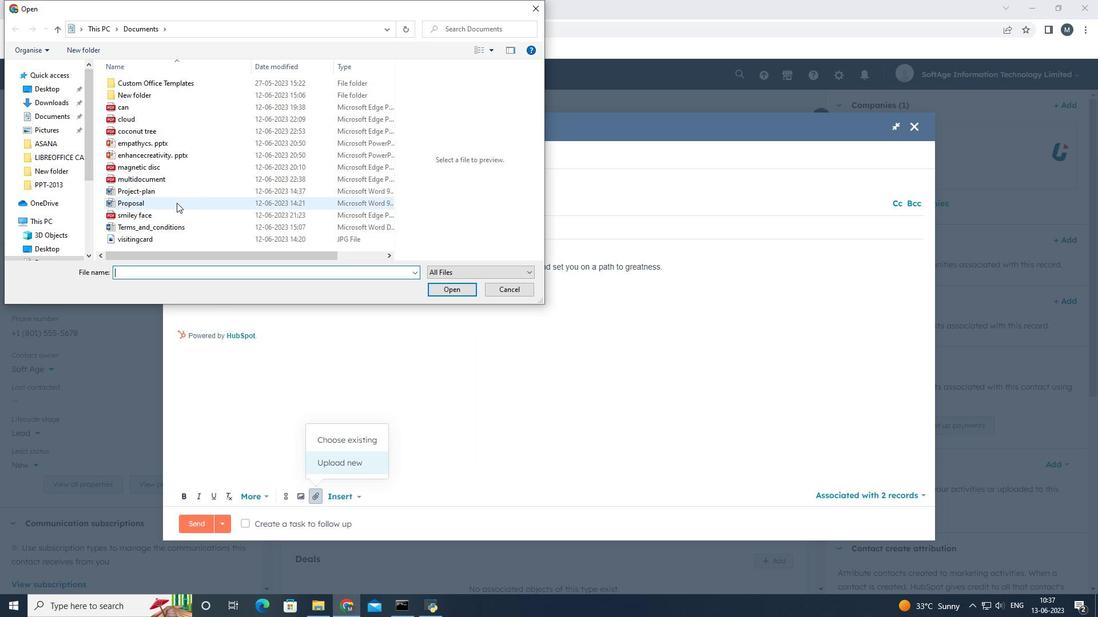 
Action: Mouse moved to (465, 291)
Screenshot: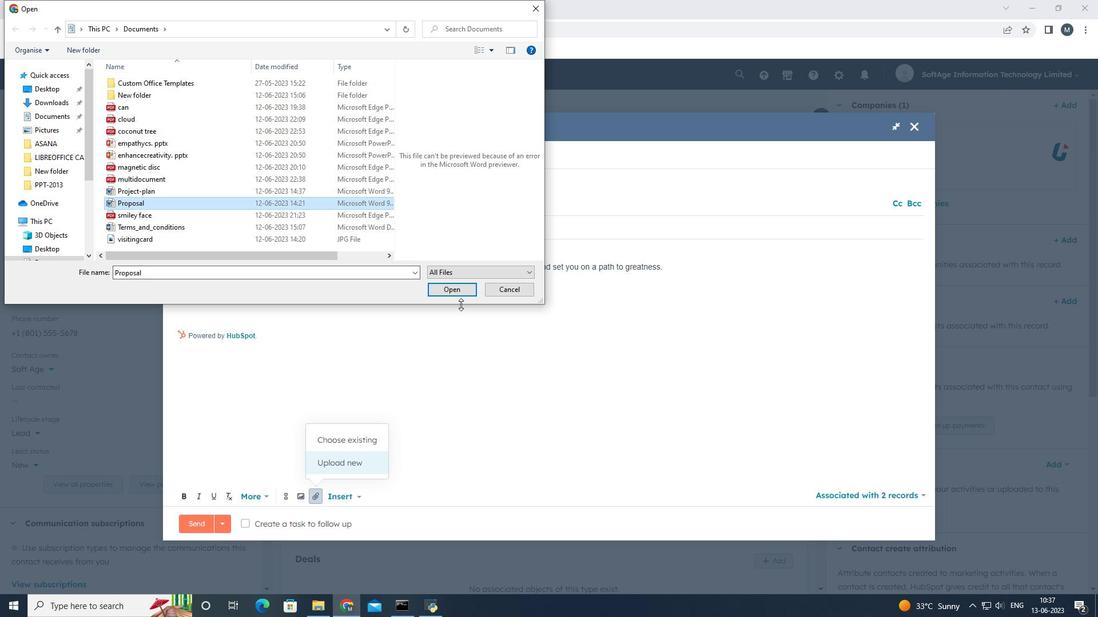 
Action: Mouse pressed left at (465, 291)
Screenshot: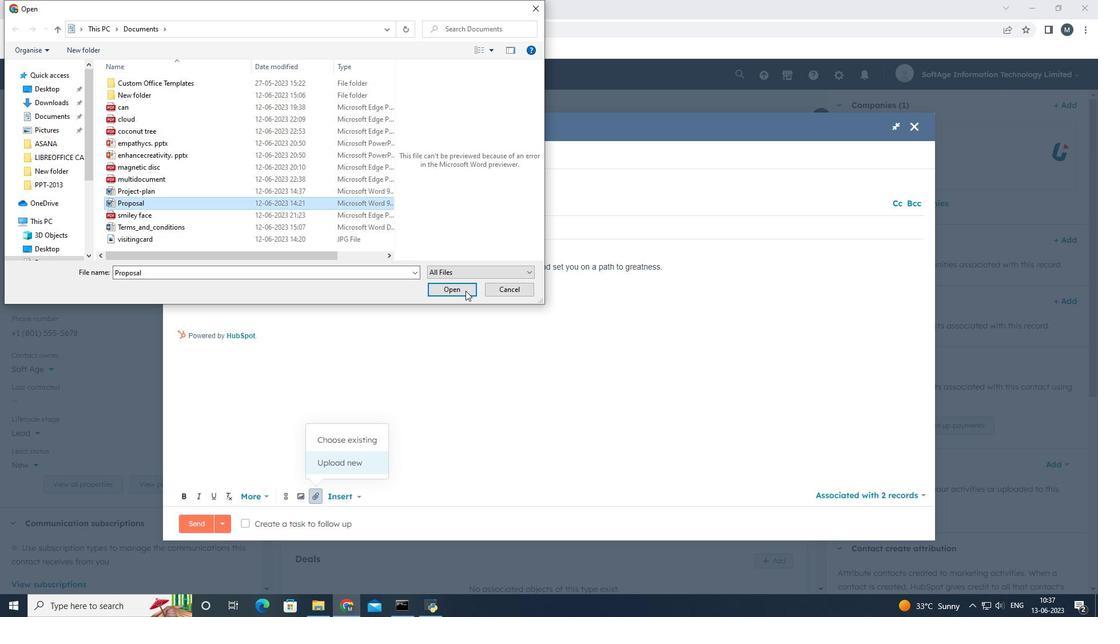 
Action: Mouse moved to (301, 466)
Screenshot: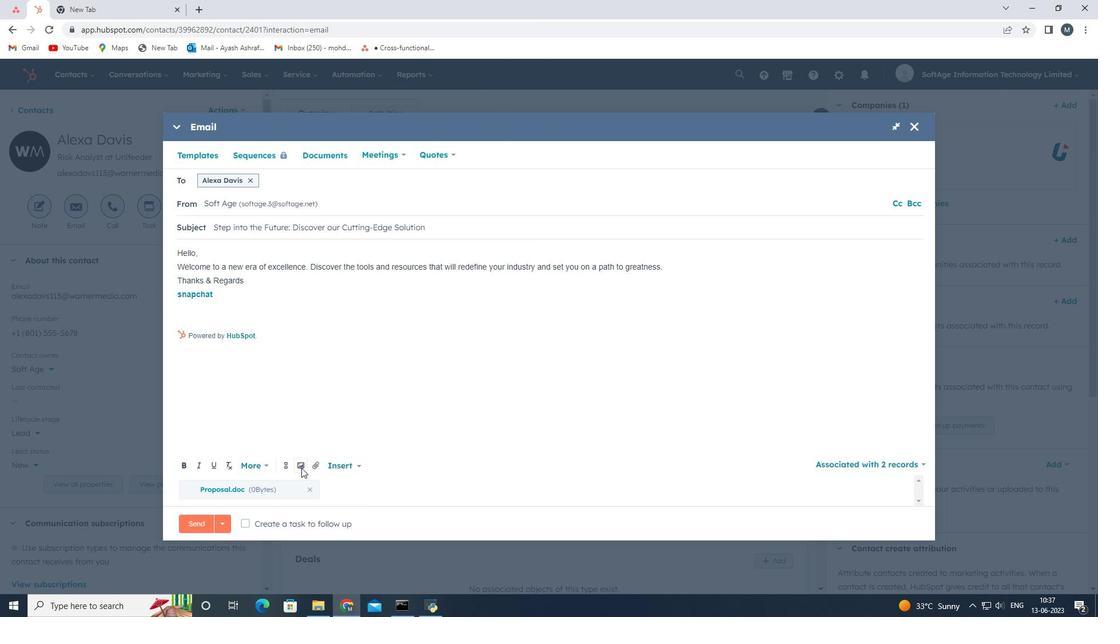 
Action: Mouse pressed left at (301, 466)
Screenshot: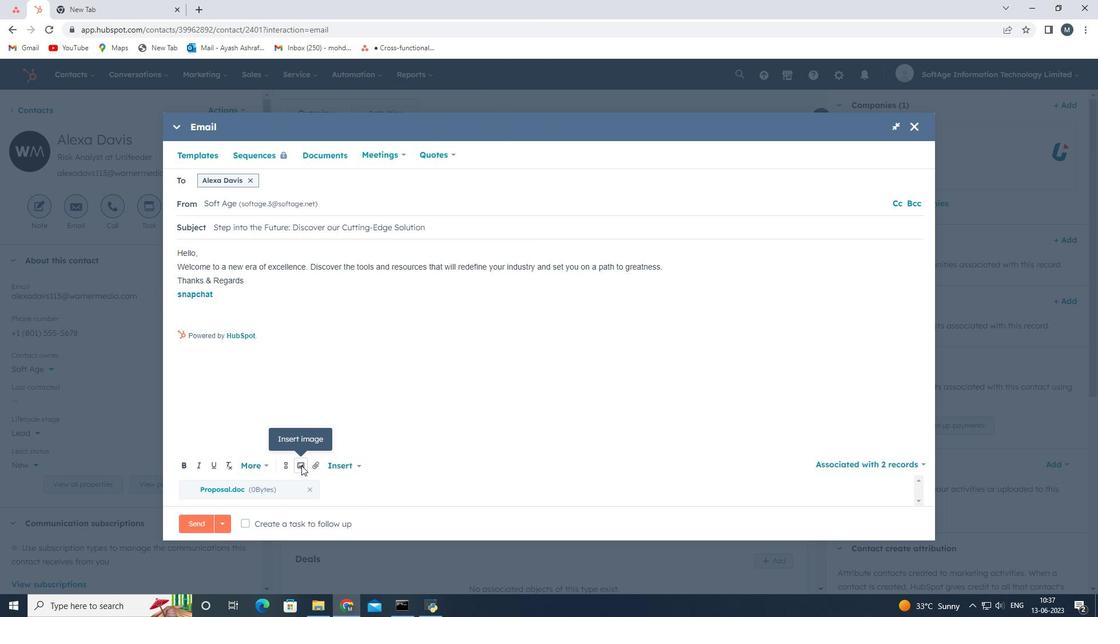
Action: Mouse moved to (299, 432)
Screenshot: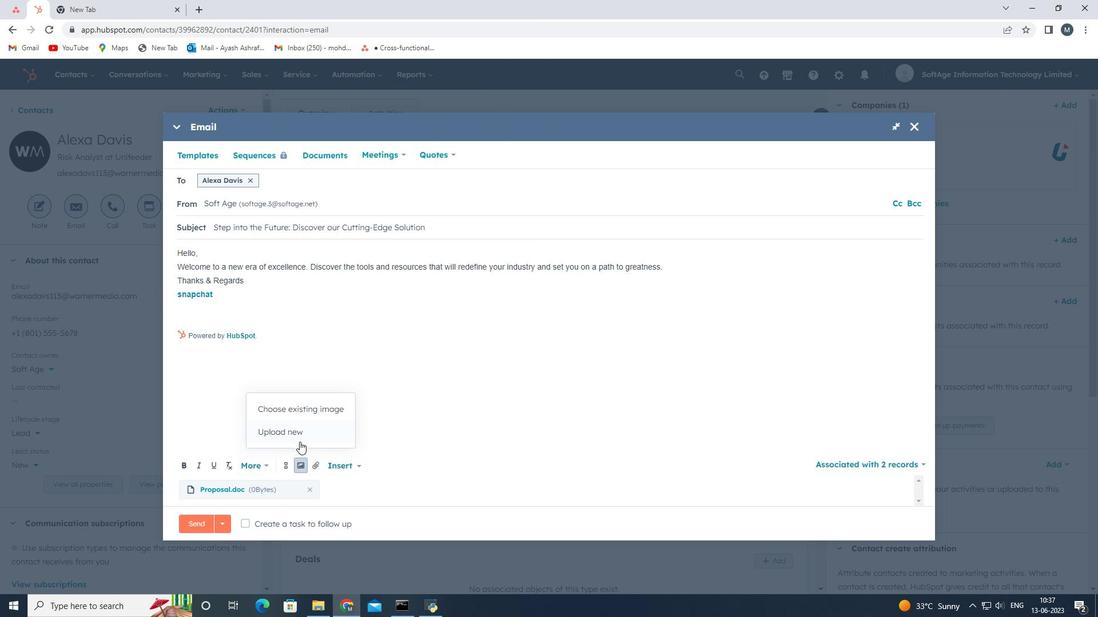 
Action: Mouse pressed left at (299, 432)
Screenshot: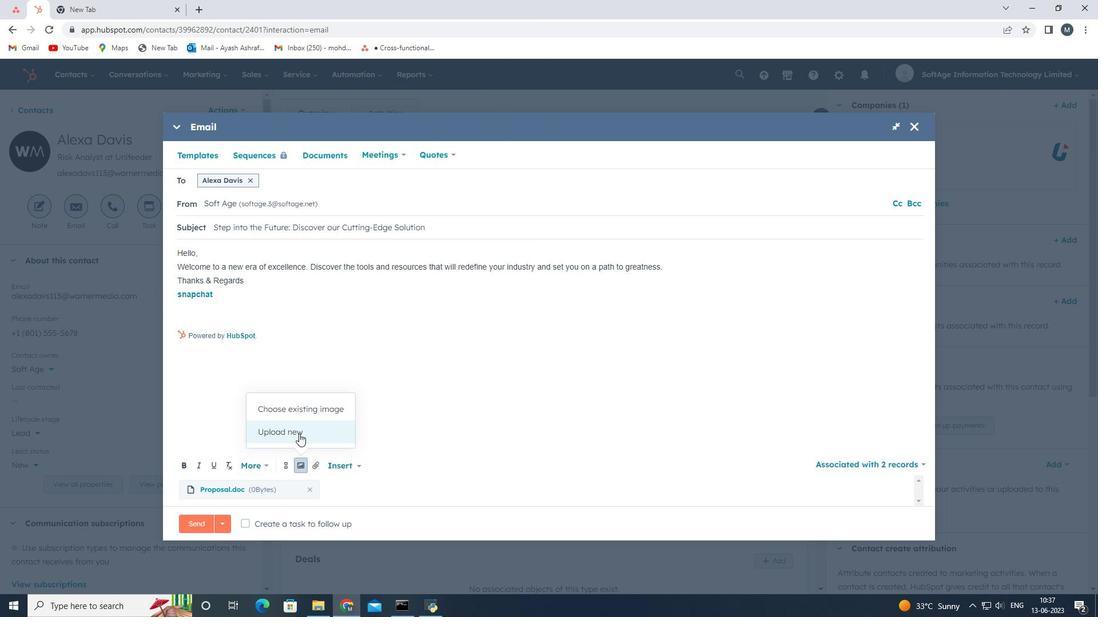 
Action: Mouse moved to (176, 112)
Screenshot: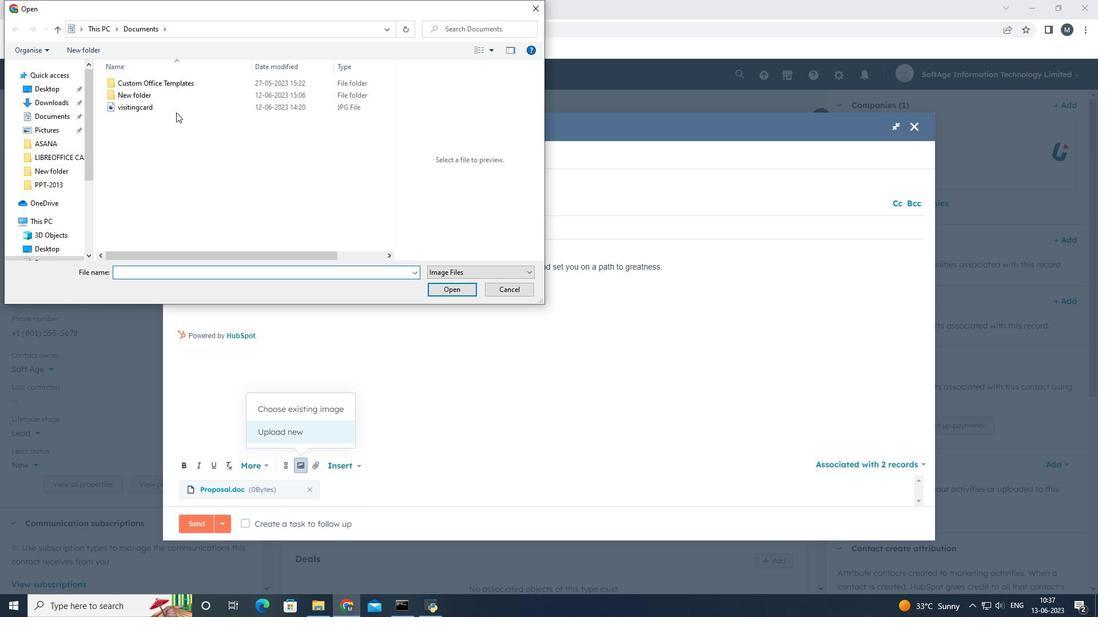 
Action: Mouse pressed left at (176, 112)
Screenshot: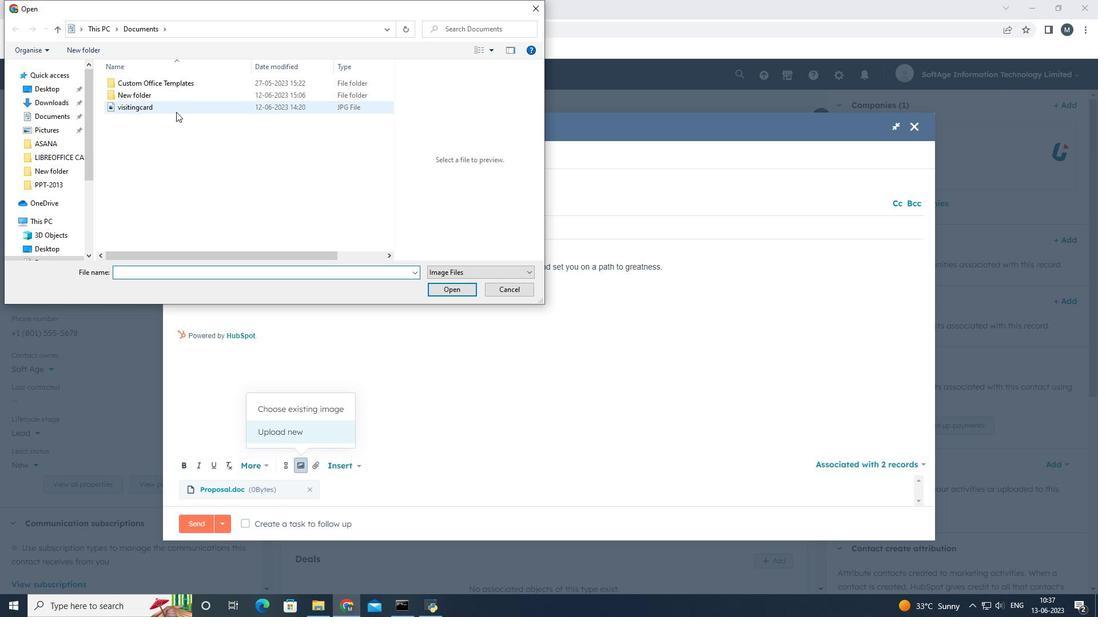 
Action: Mouse moved to (447, 294)
Screenshot: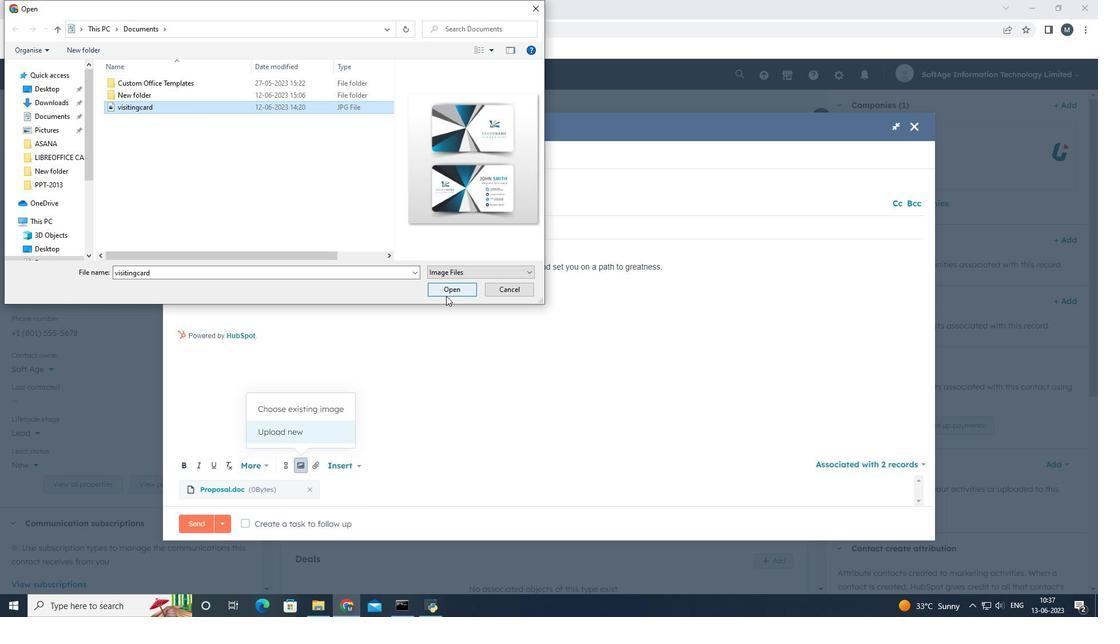 
Action: Mouse pressed left at (447, 294)
Screenshot: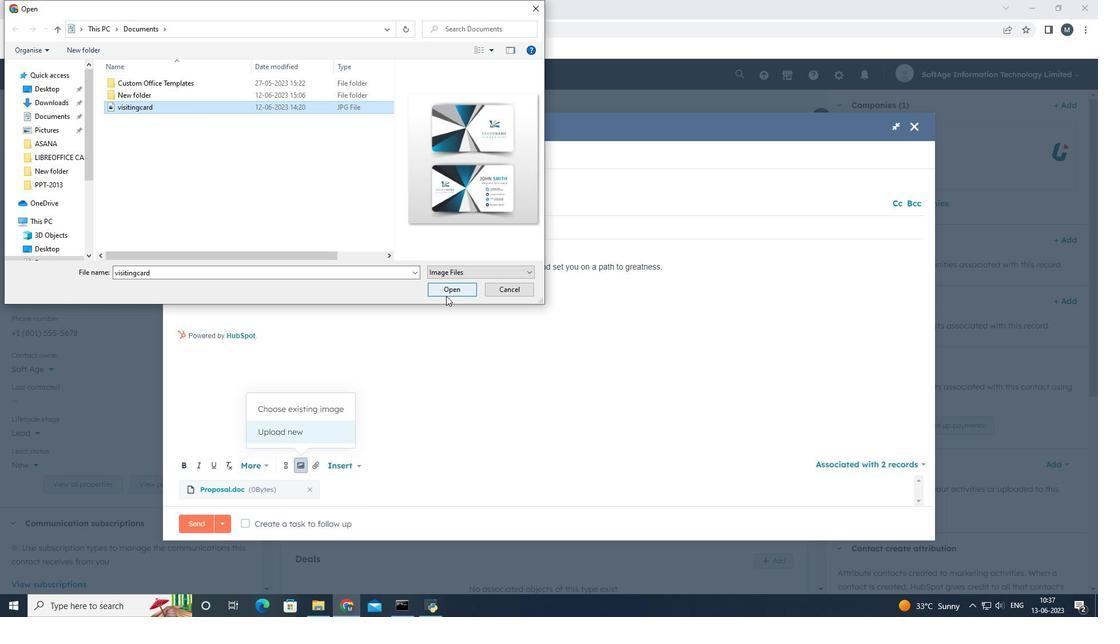 
Action: Mouse moved to (255, 519)
Screenshot: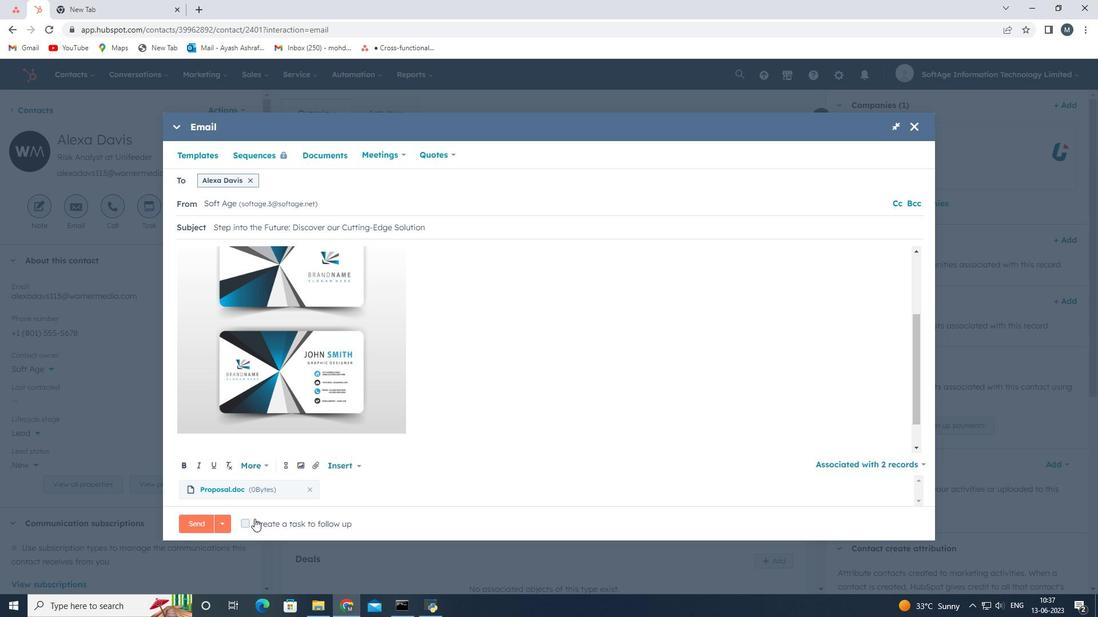 
Action: Mouse pressed left at (255, 519)
Screenshot: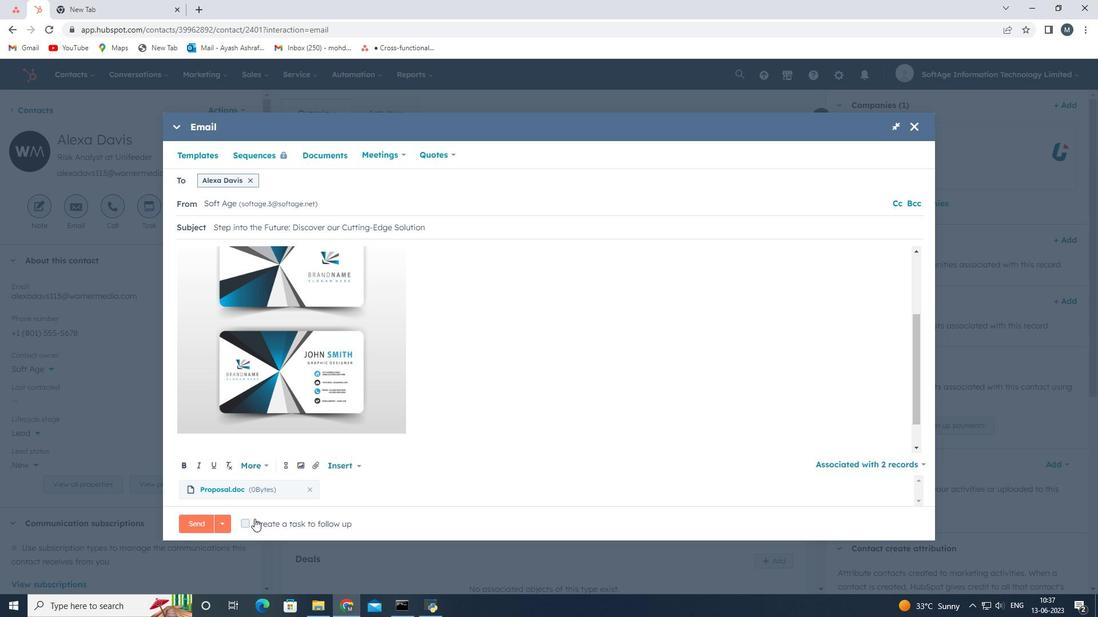 
Action: Mouse moved to (398, 522)
Screenshot: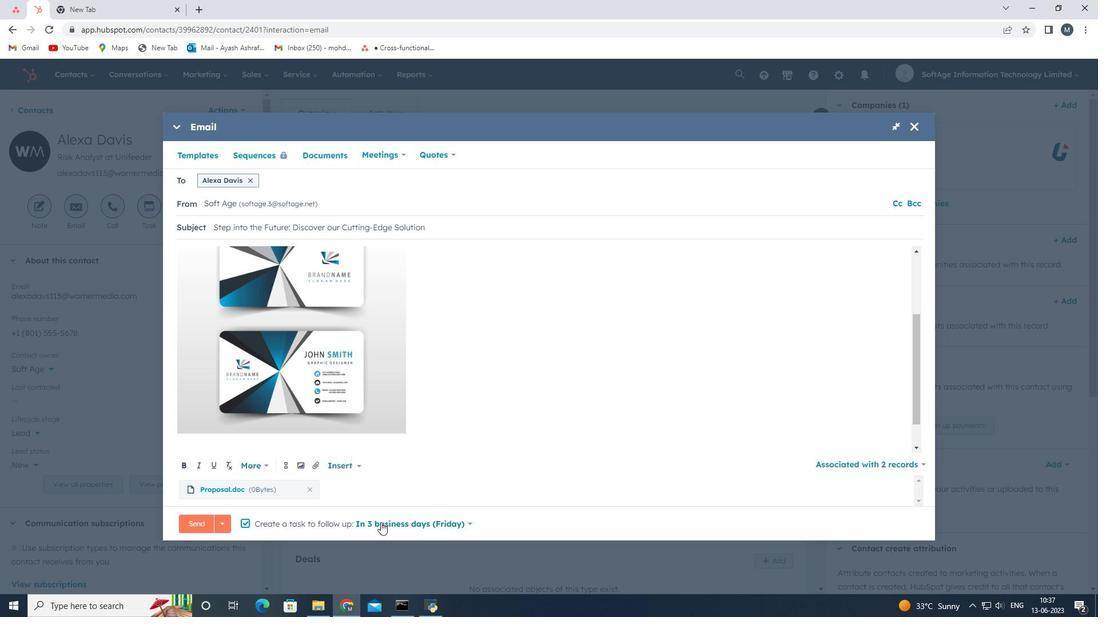 
Action: Mouse pressed left at (398, 522)
Screenshot: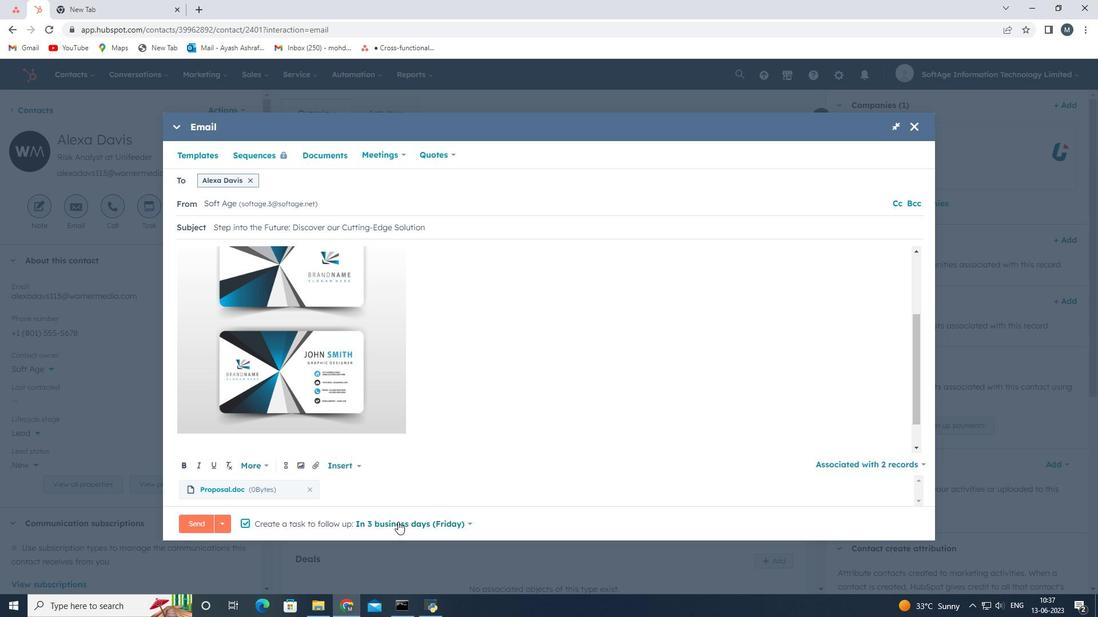 
Action: Mouse moved to (415, 410)
Screenshot: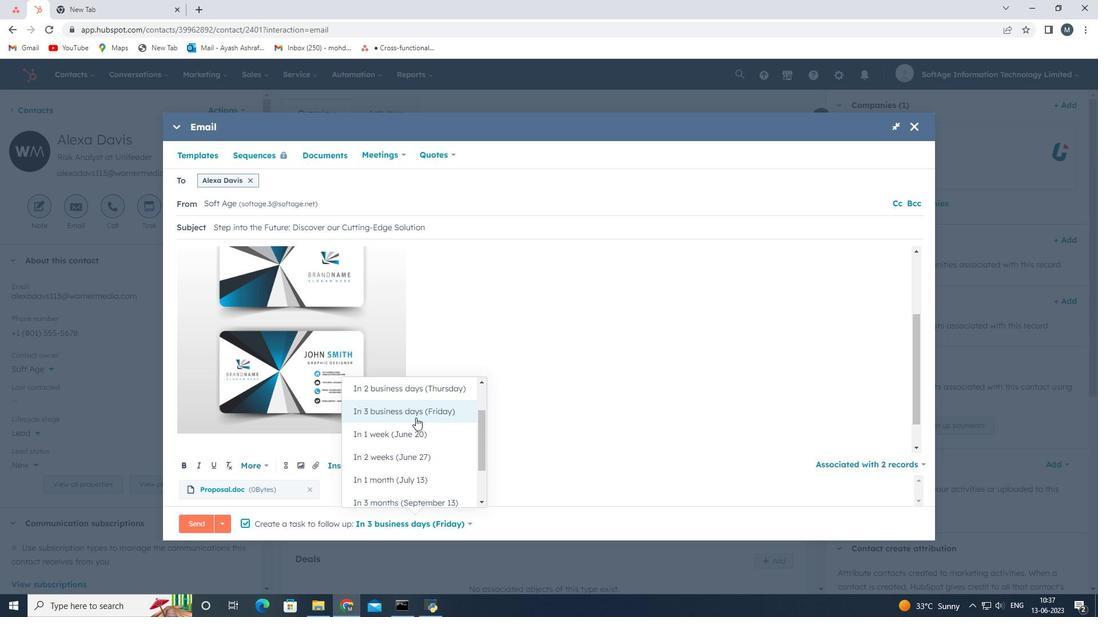 
Action: Mouse pressed left at (415, 410)
Screenshot: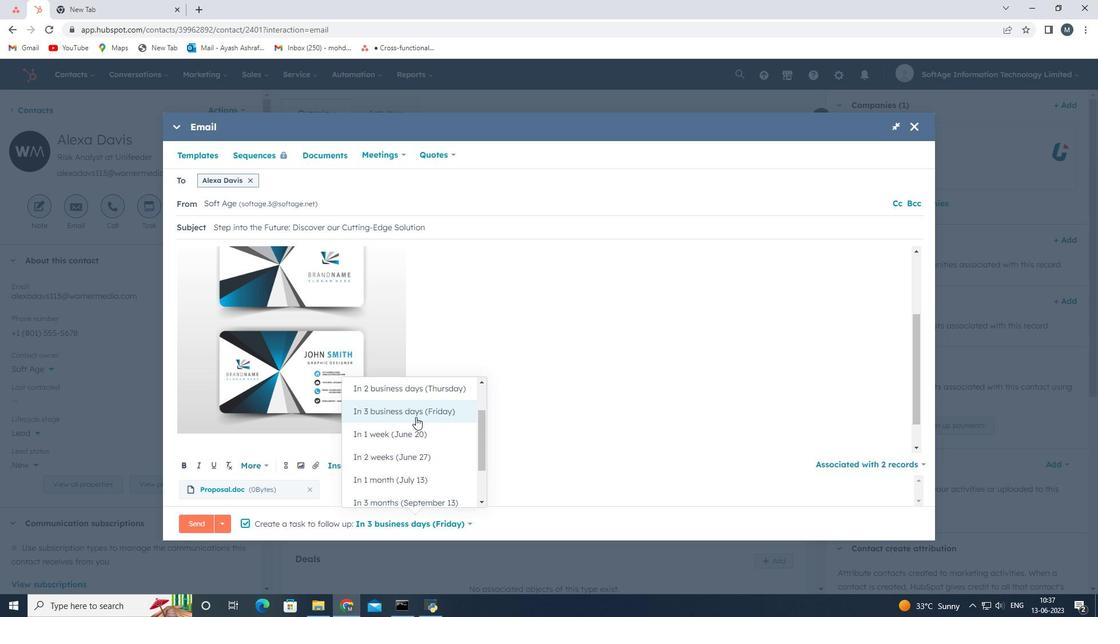
Action: Mouse moved to (202, 524)
Screenshot: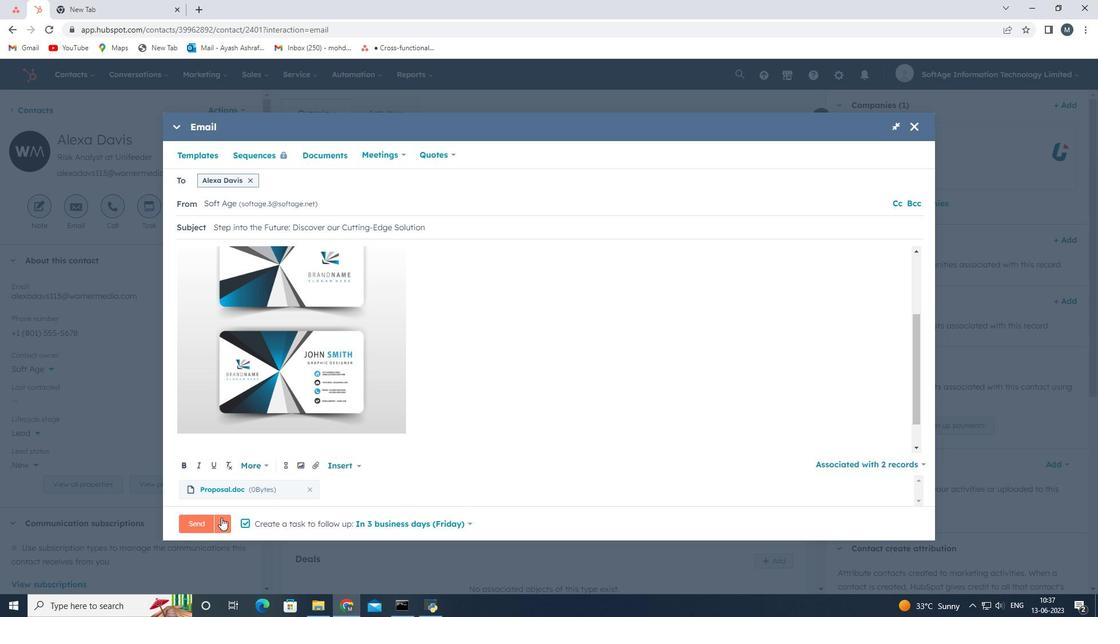
Action: Mouse pressed left at (202, 524)
Screenshot: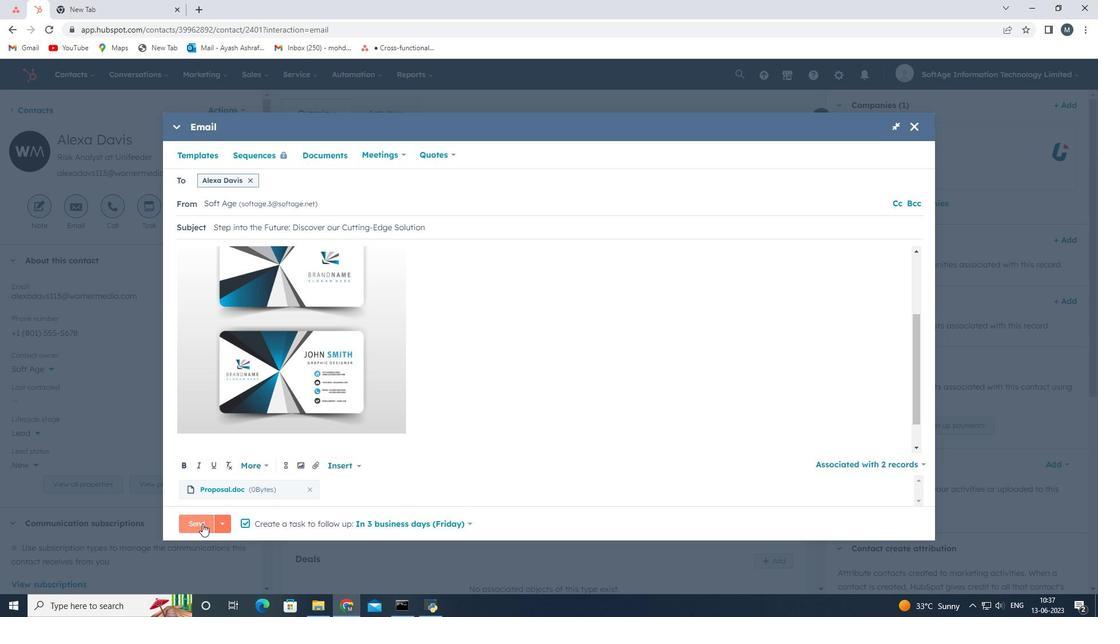 
Action: Mouse moved to (324, 367)
Screenshot: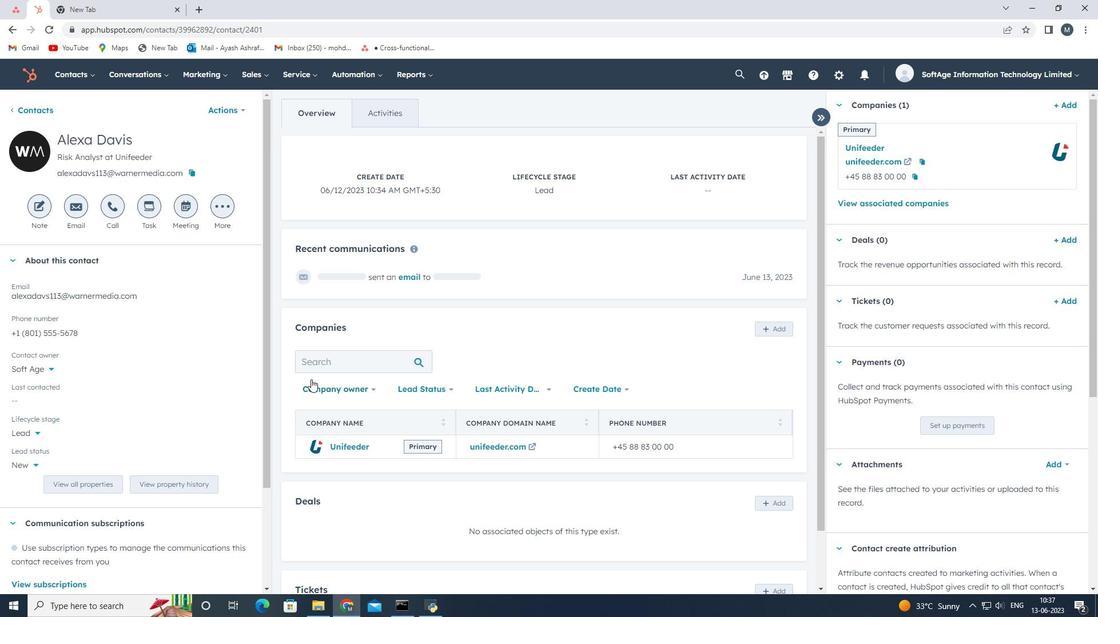 
